 Task: Create a due date automation trigger when advanced on, on the tuesday of the week a card is due add basic with the green label at 11:00 AM.
Action: Mouse moved to (885, 274)
Screenshot: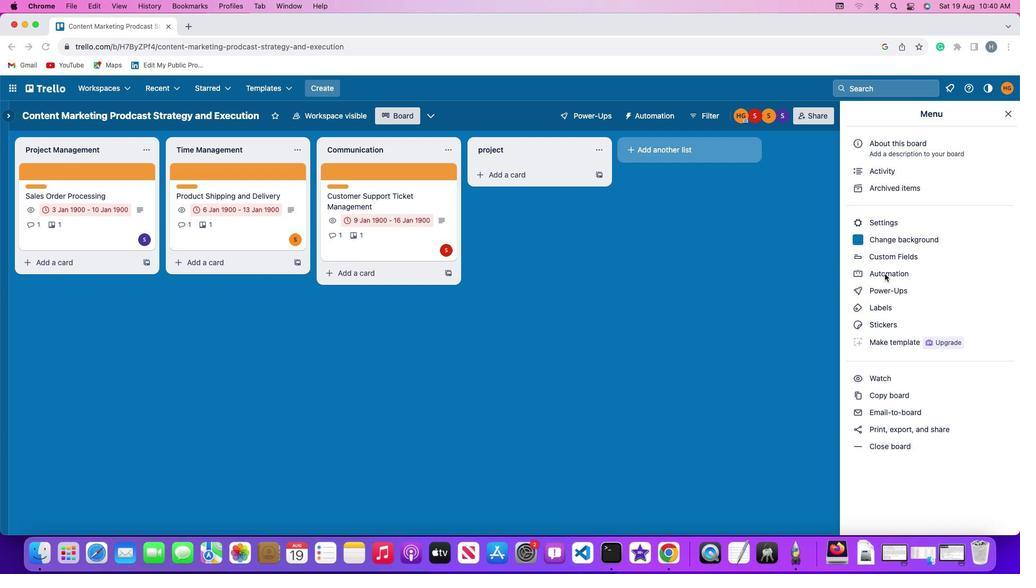
Action: Mouse pressed left at (885, 274)
Screenshot: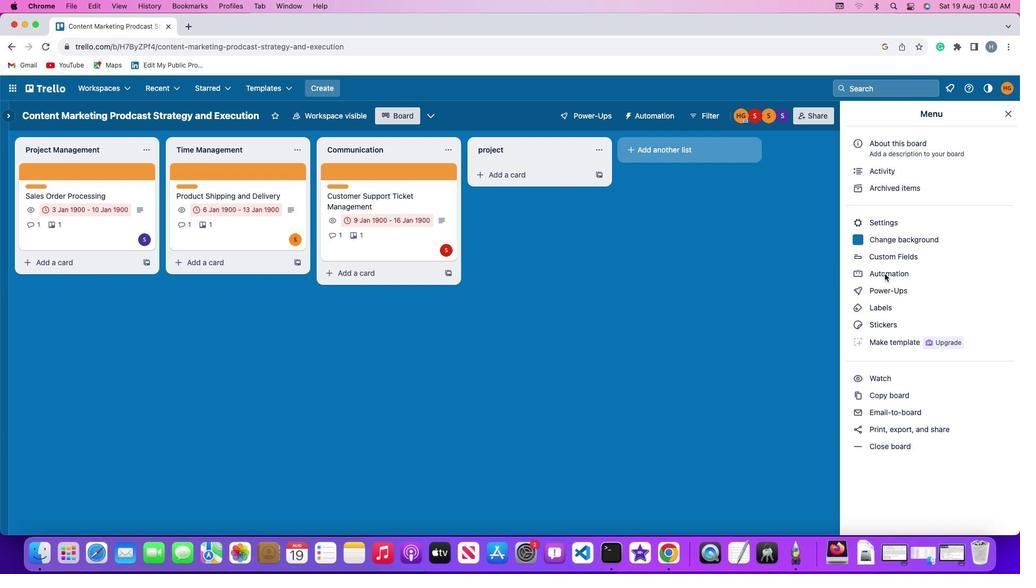 
Action: Mouse pressed left at (885, 274)
Screenshot: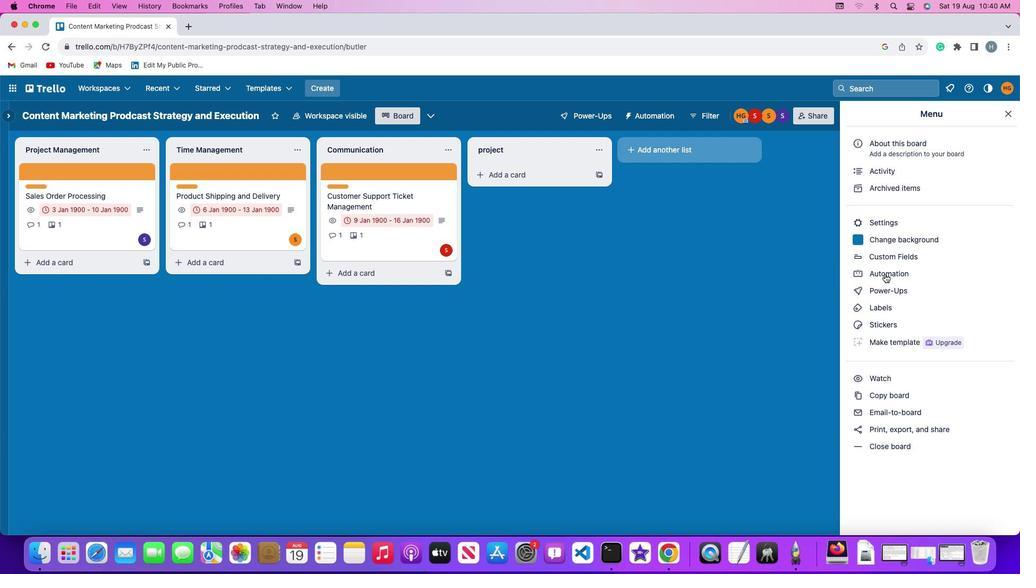 
Action: Mouse moved to (55, 248)
Screenshot: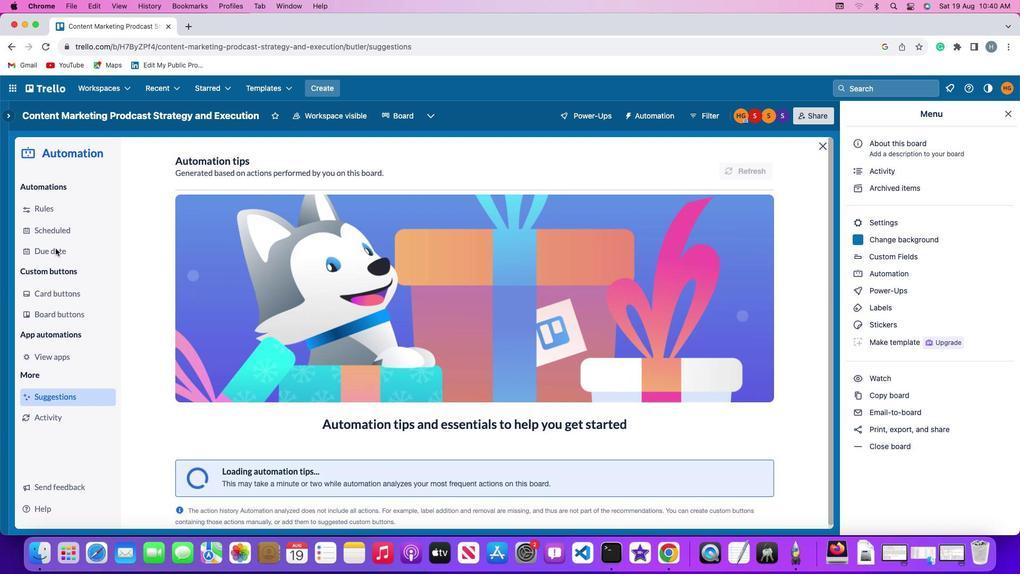 
Action: Mouse pressed left at (55, 248)
Screenshot: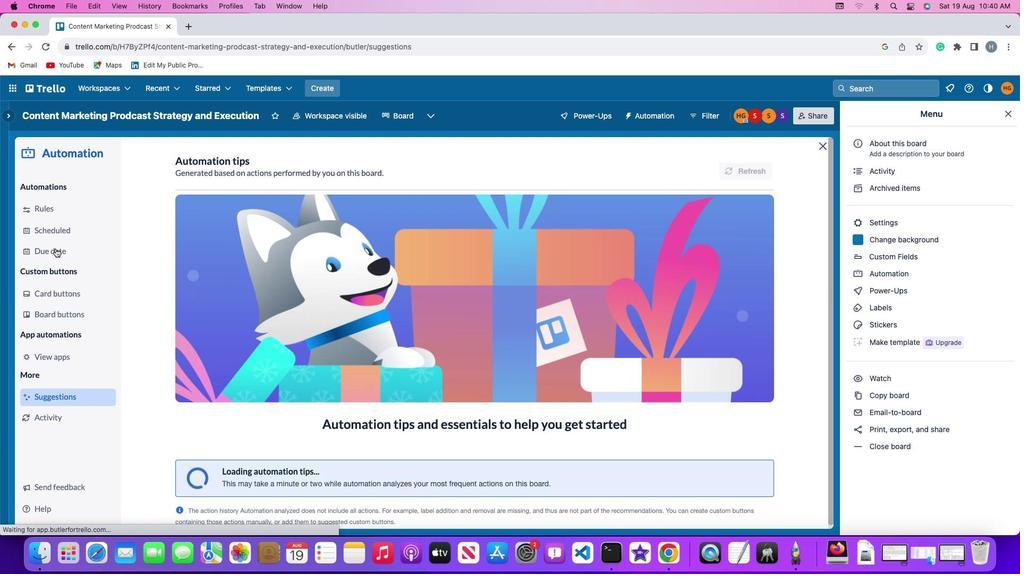 
Action: Mouse moved to (711, 167)
Screenshot: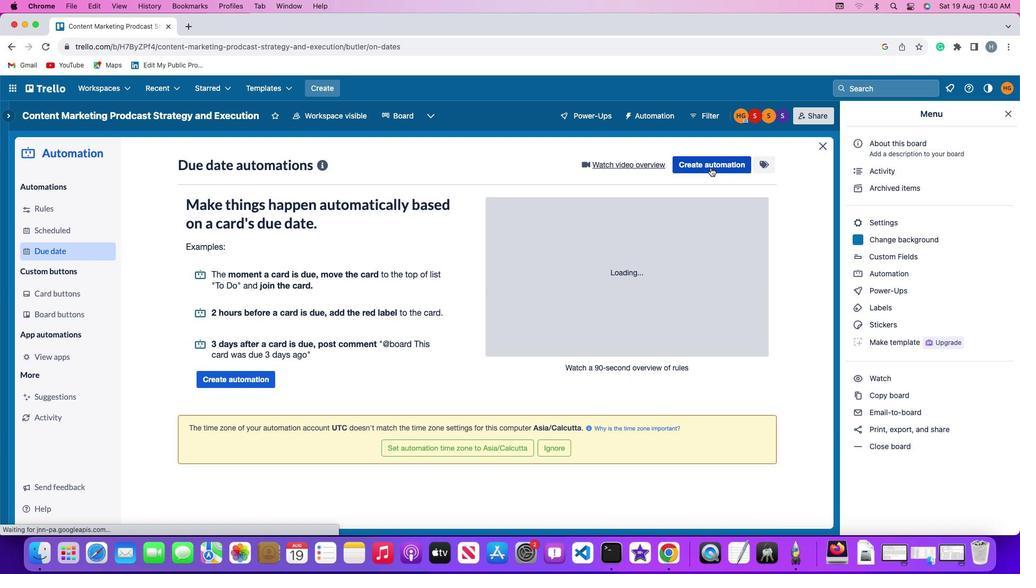
Action: Mouse pressed left at (711, 167)
Screenshot: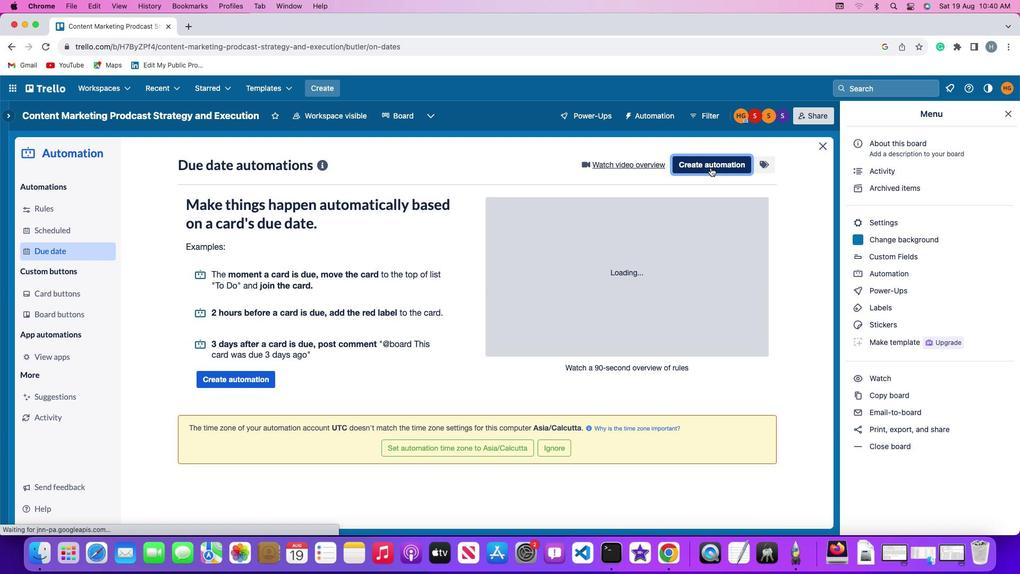 
Action: Mouse moved to (210, 267)
Screenshot: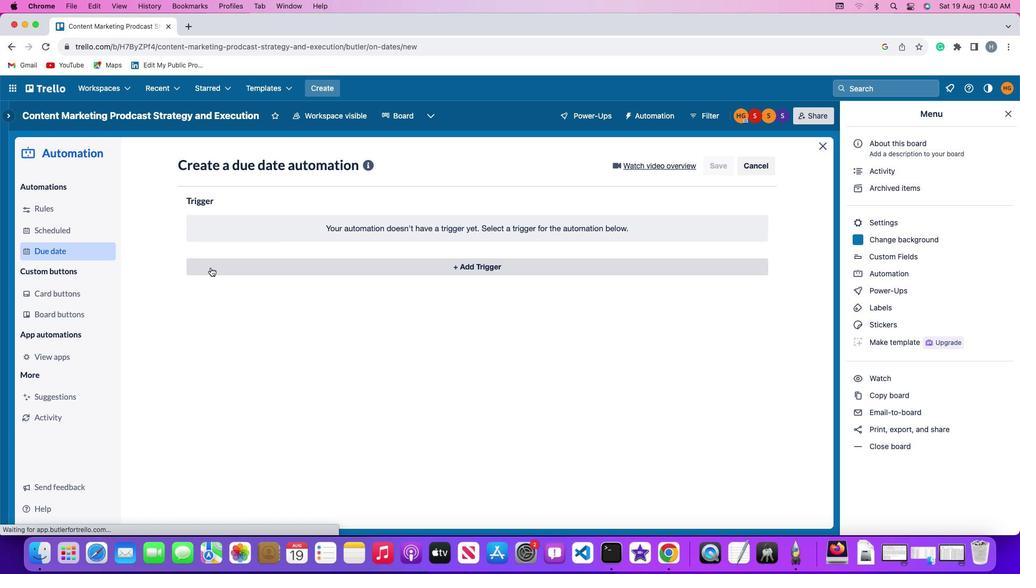
Action: Mouse pressed left at (210, 267)
Screenshot: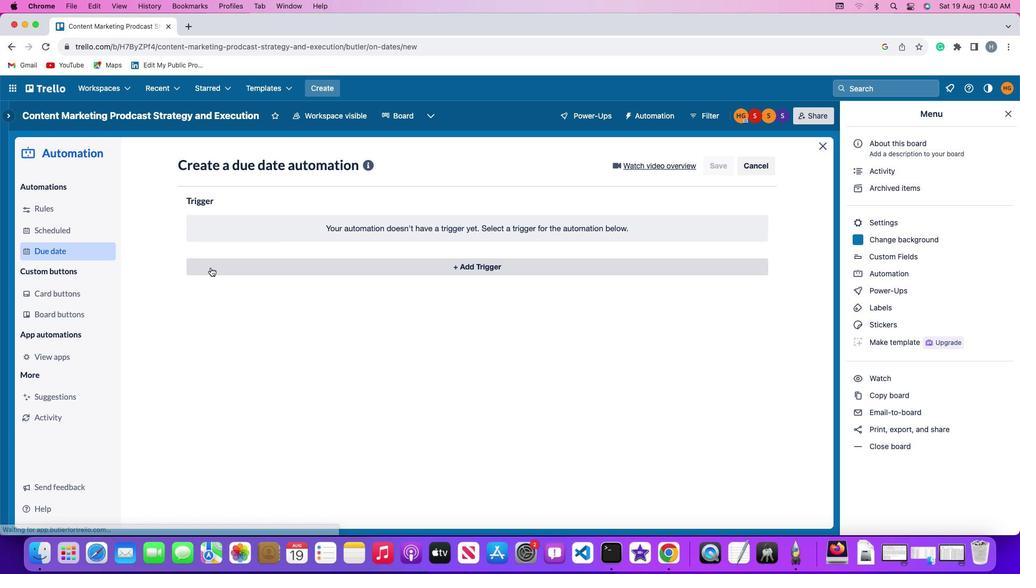 
Action: Mouse moved to (247, 461)
Screenshot: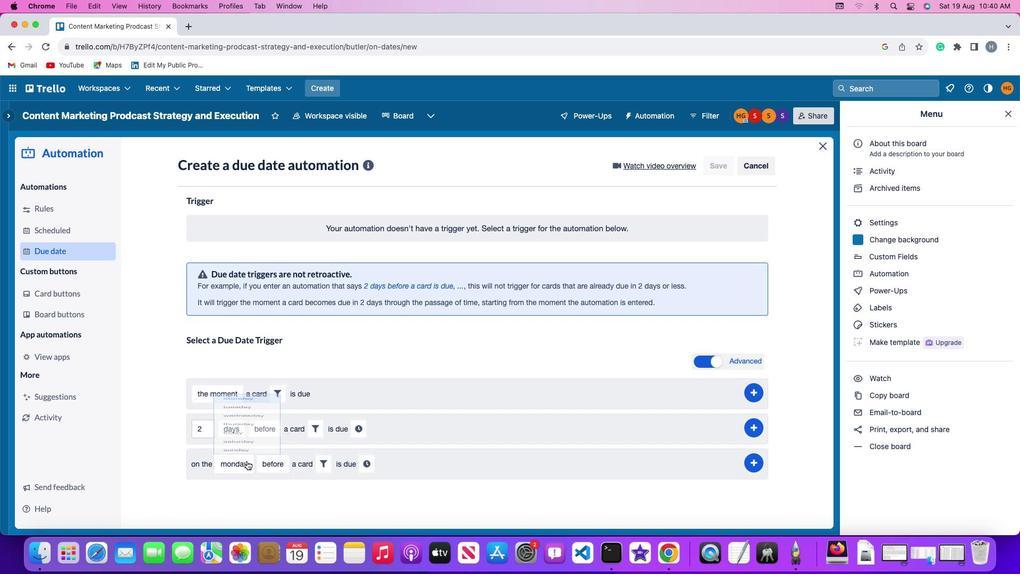 
Action: Mouse pressed left at (247, 461)
Screenshot: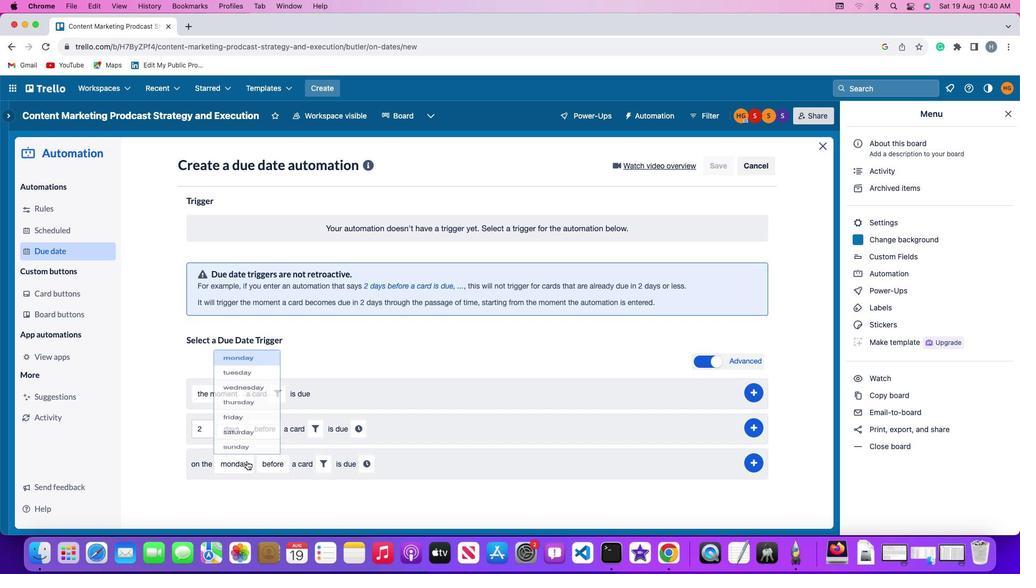 
Action: Mouse moved to (247, 330)
Screenshot: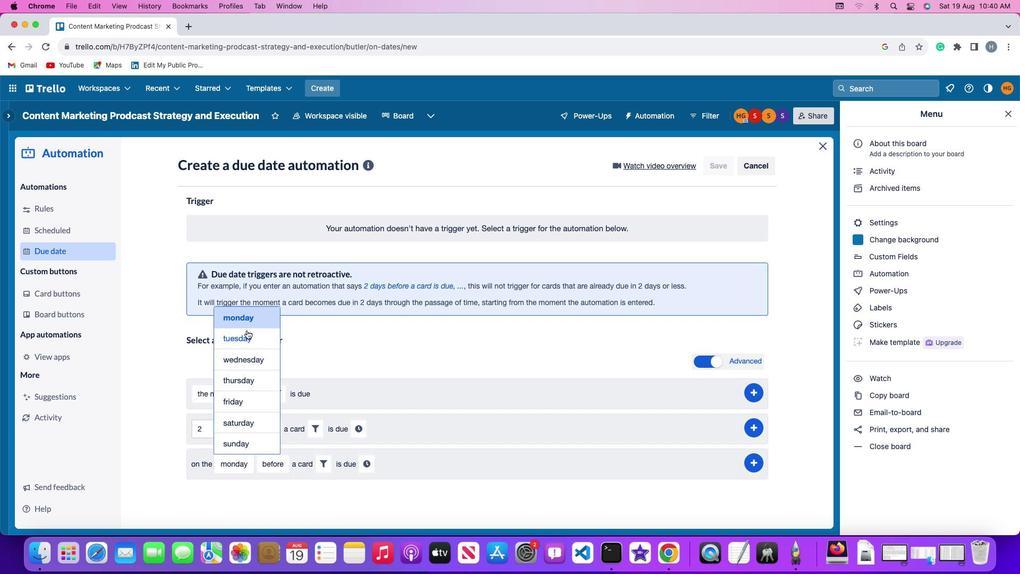 
Action: Mouse pressed left at (247, 330)
Screenshot: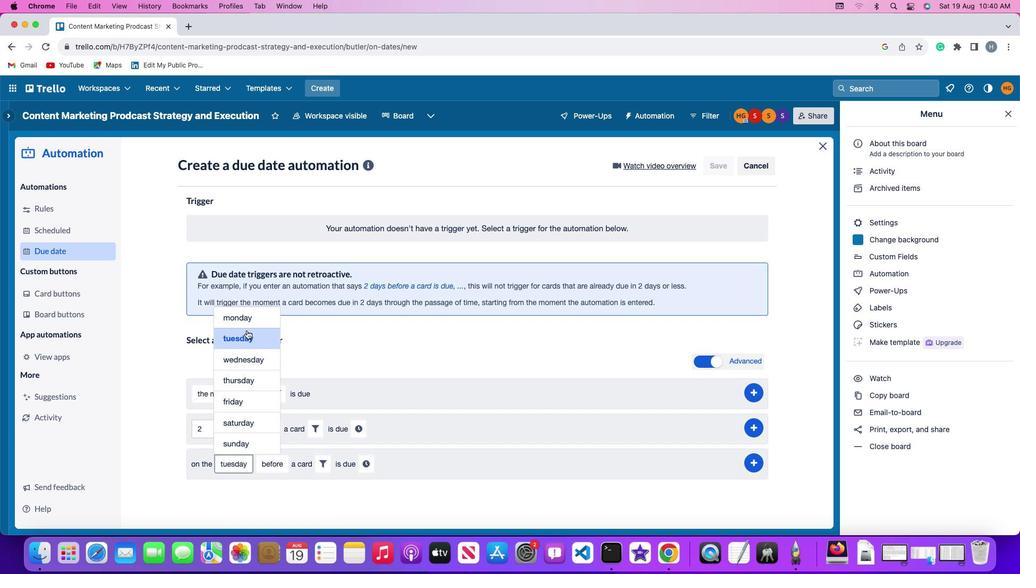 
Action: Mouse moved to (279, 464)
Screenshot: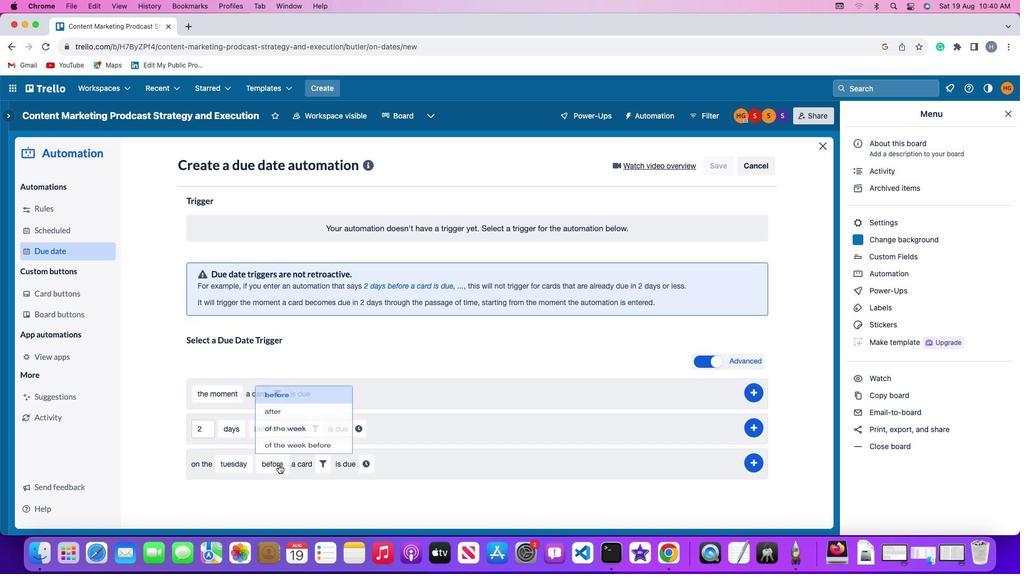
Action: Mouse pressed left at (279, 464)
Screenshot: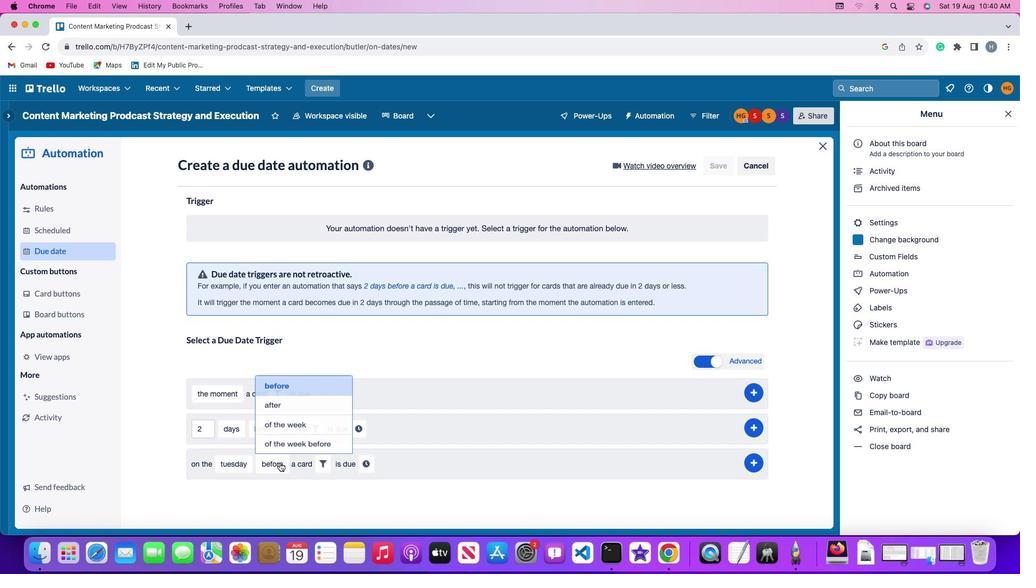 
Action: Mouse moved to (284, 425)
Screenshot: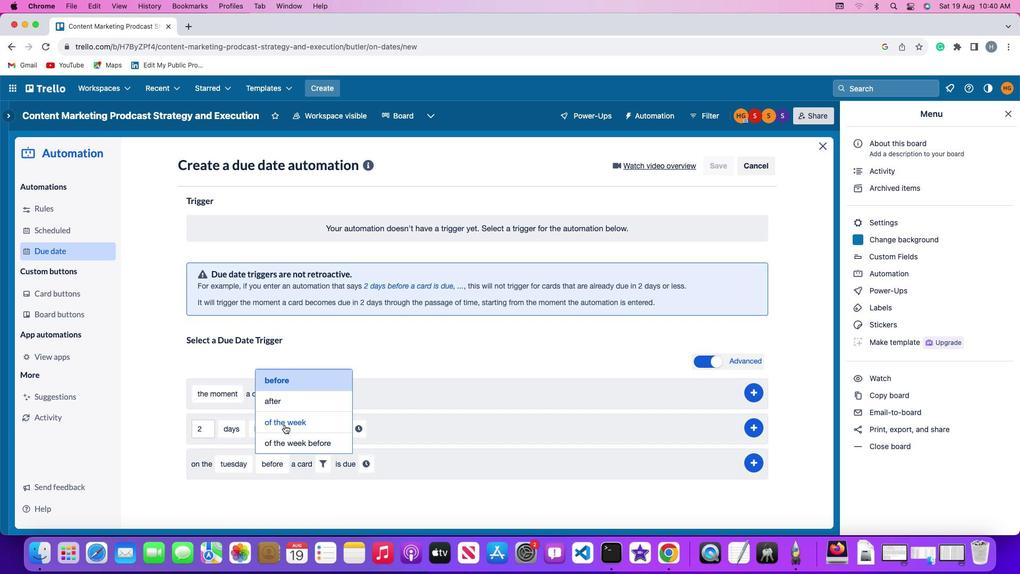 
Action: Mouse pressed left at (284, 425)
Screenshot: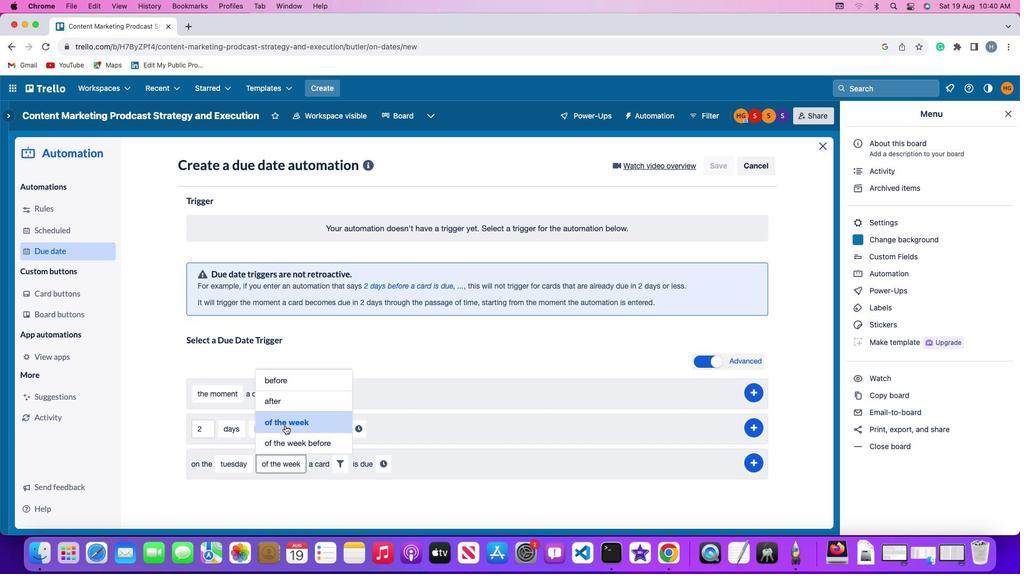 
Action: Mouse moved to (338, 463)
Screenshot: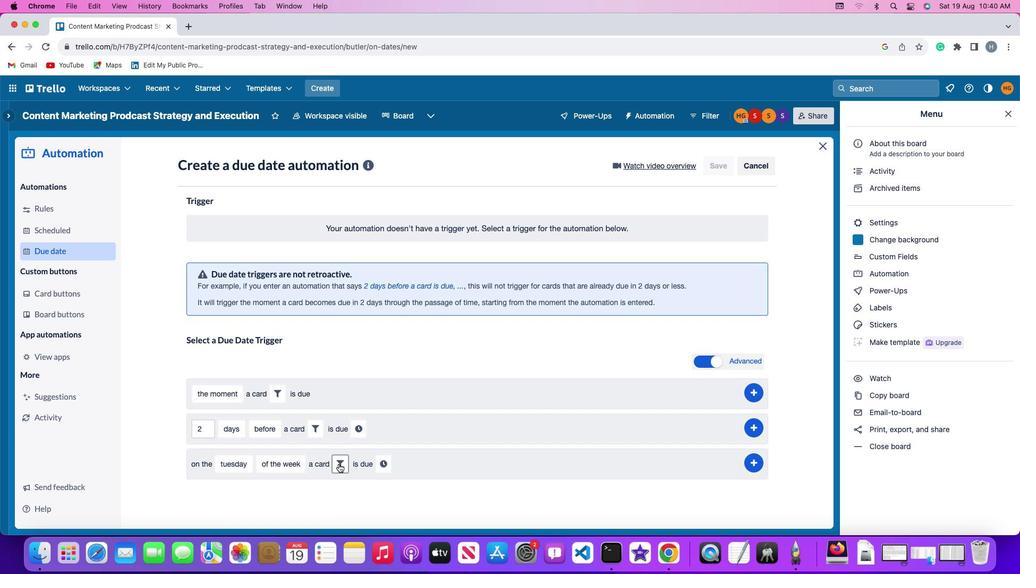 
Action: Mouse pressed left at (338, 463)
Screenshot: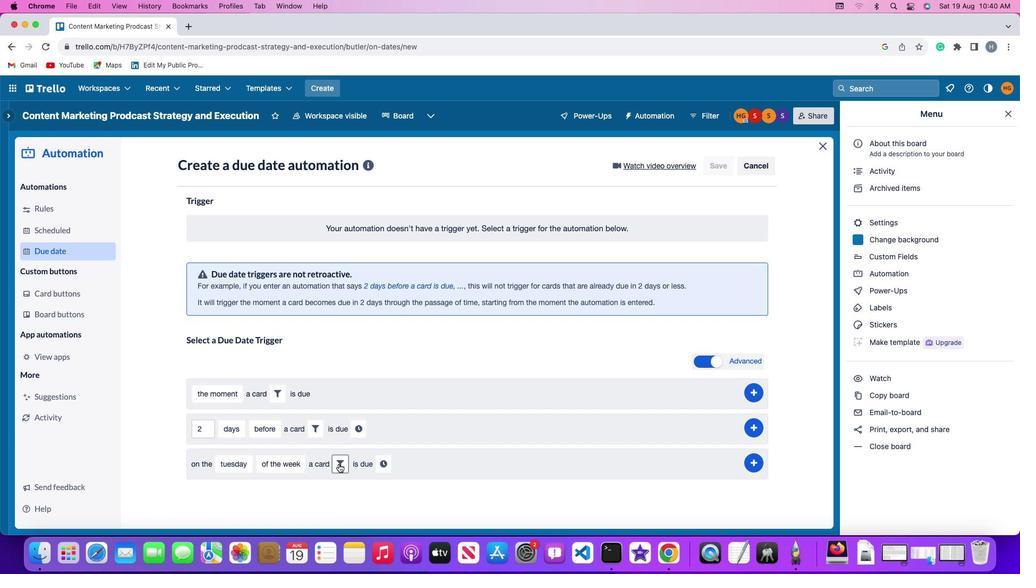 
Action: Mouse moved to (316, 500)
Screenshot: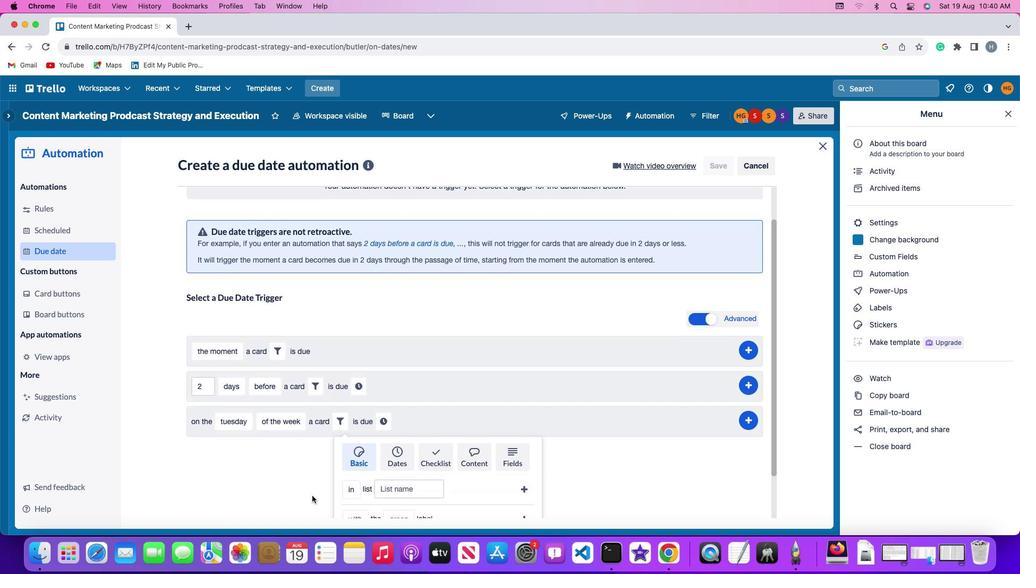 
Action: Mouse scrolled (316, 500) with delta (0, 0)
Screenshot: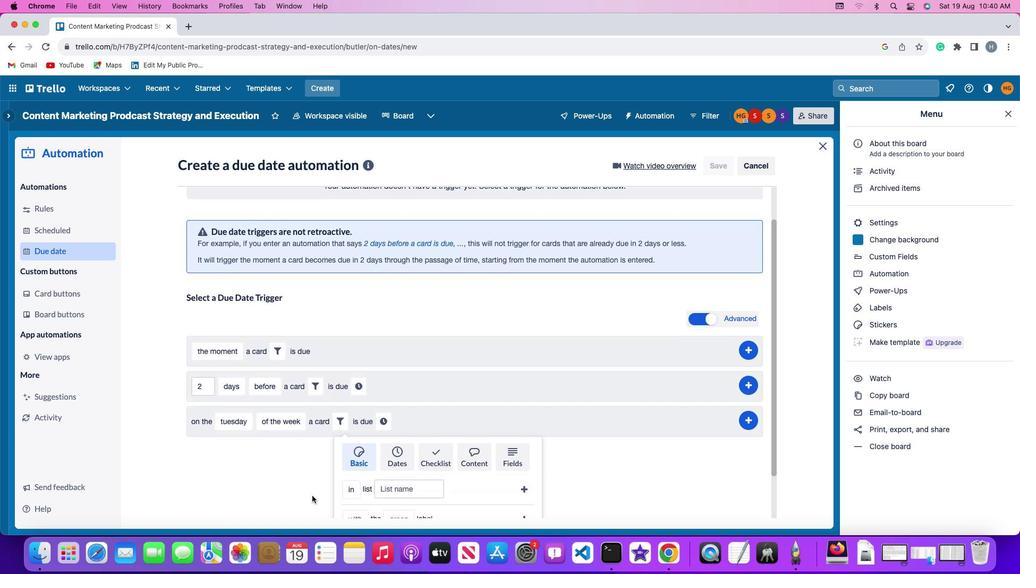 
Action: Mouse moved to (316, 500)
Screenshot: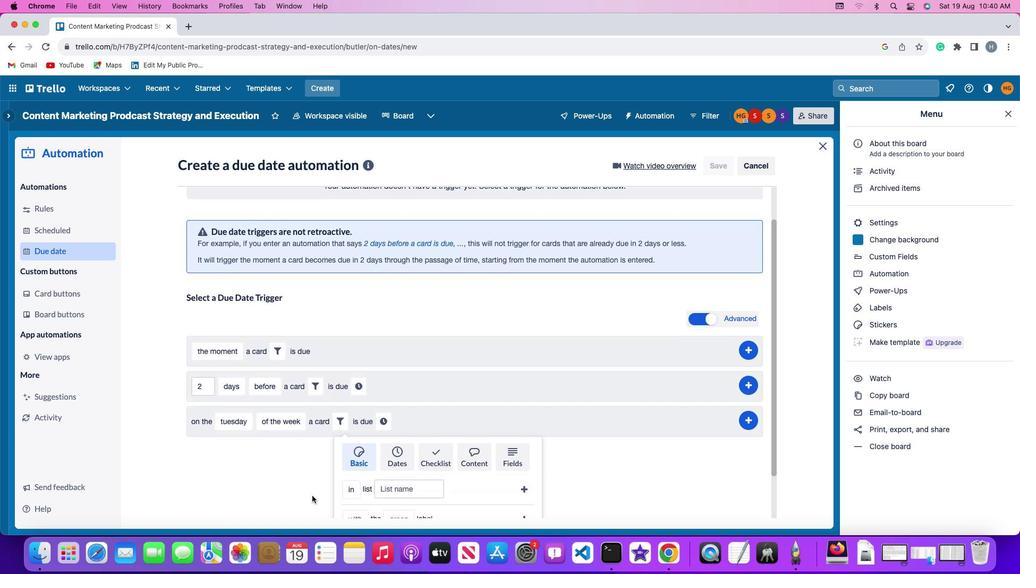 
Action: Mouse scrolled (316, 500) with delta (0, 0)
Screenshot: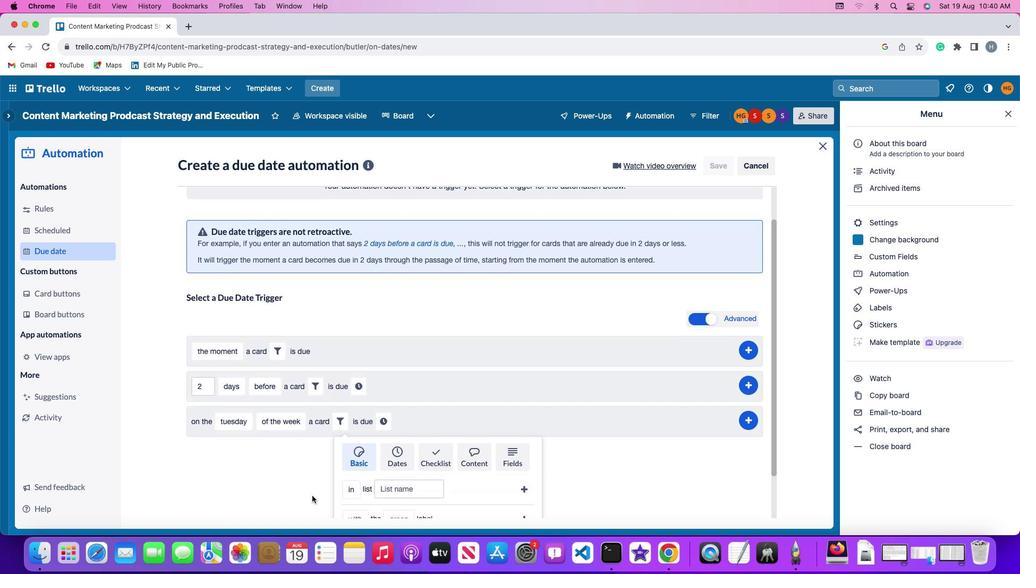 
Action: Mouse moved to (315, 499)
Screenshot: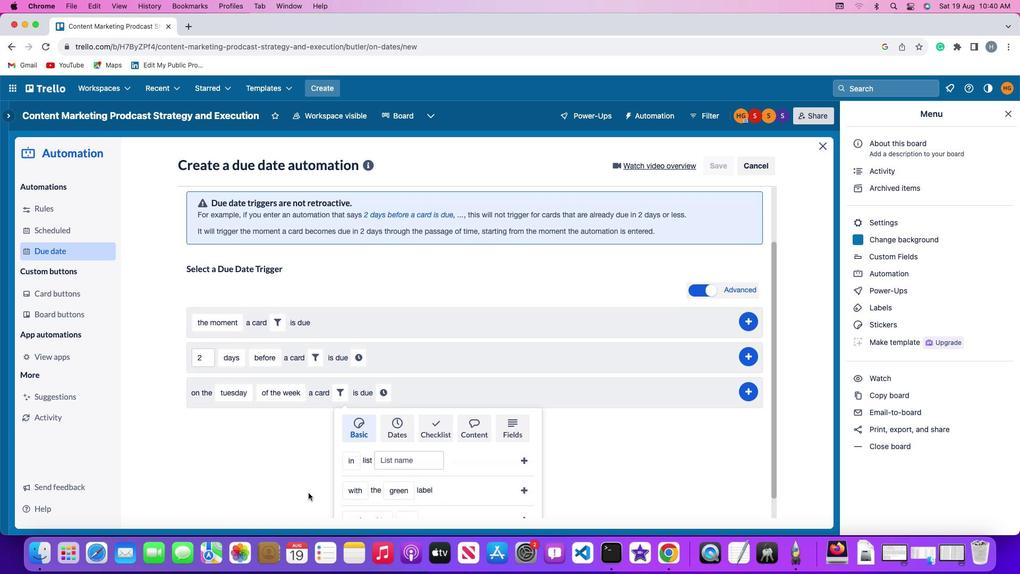 
Action: Mouse scrolled (315, 499) with delta (0, -1)
Screenshot: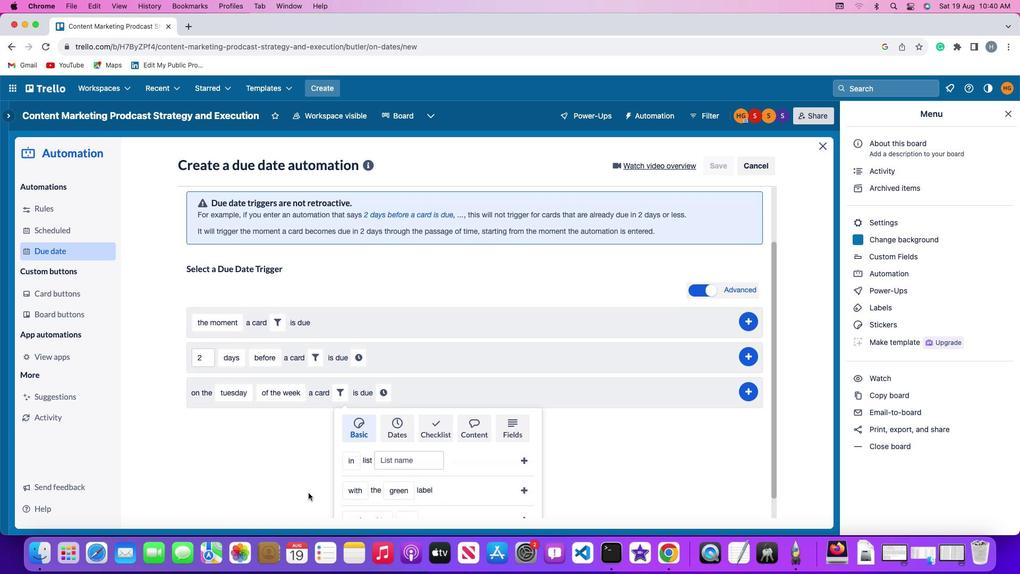 
Action: Mouse moved to (315, 499)
Screenshot: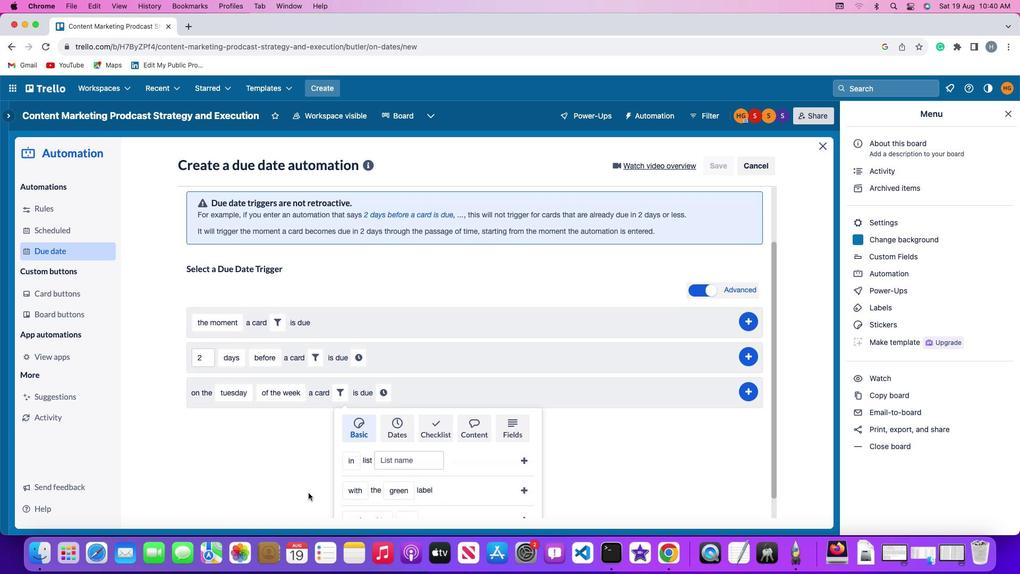 
Action: Mouse scrolled (315, 499) with delta (0, -2)
Screenshot: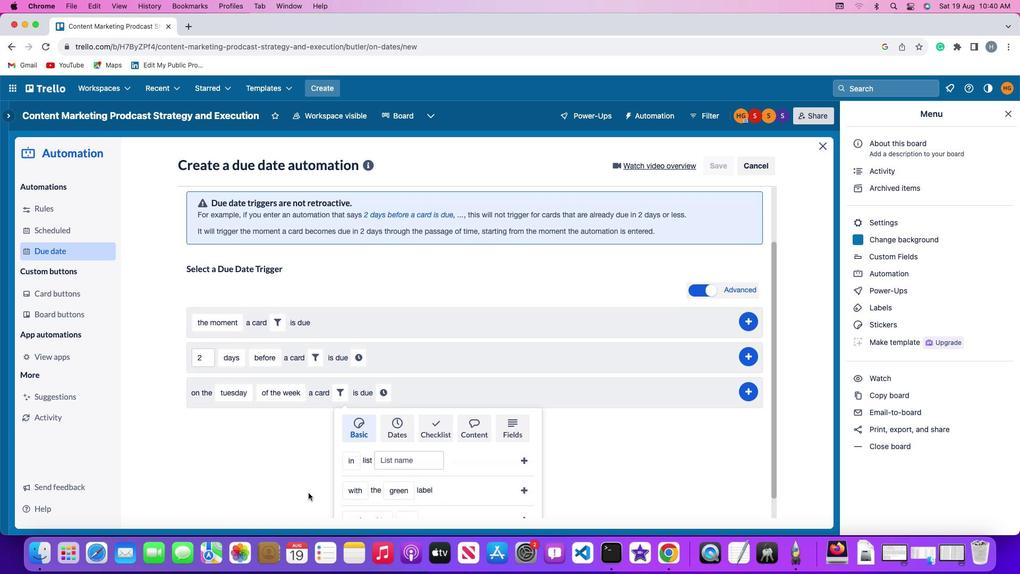 
Action: Mouse moved to (315, 498)
Screenshot: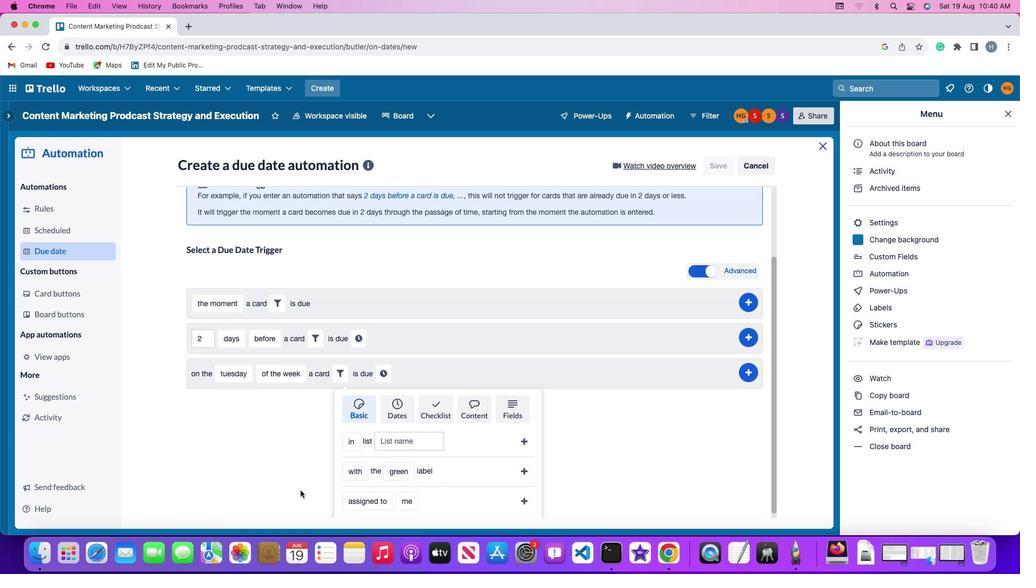 
Action: Mouse scrolled (315, 498) with delta (0, -3)
Screenshot: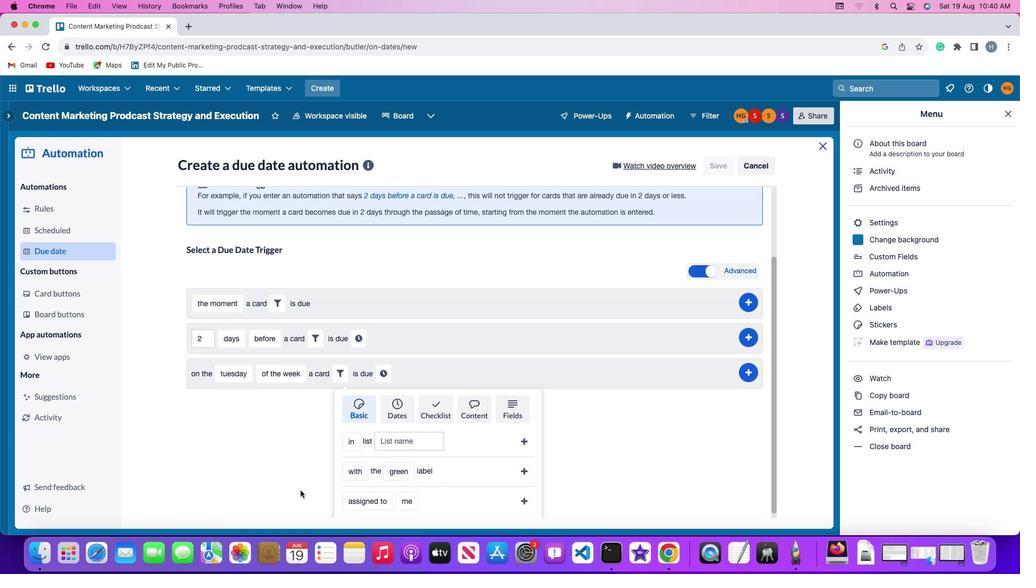 
Action: Mouse moved to (342, 464)
Screenshot: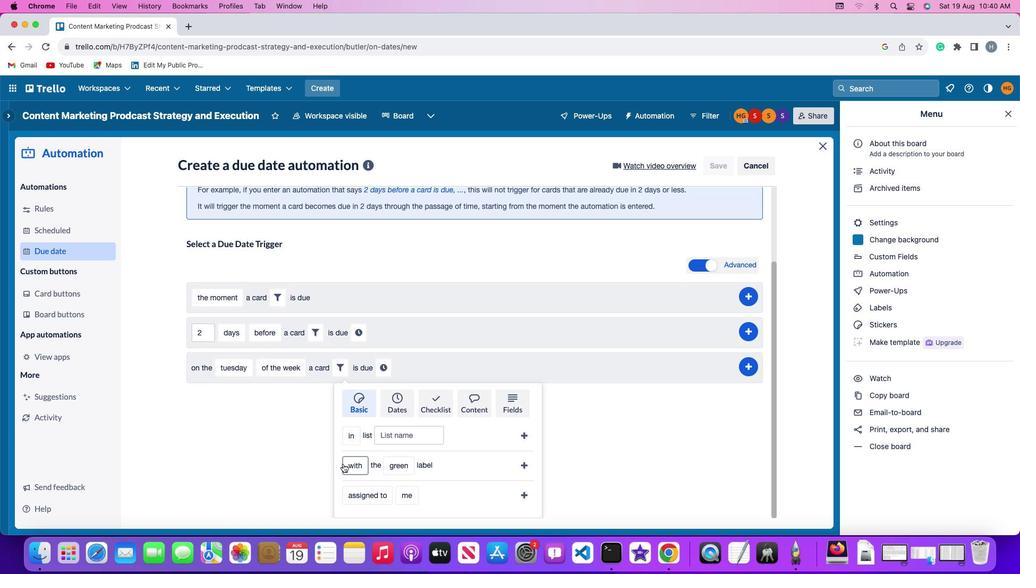 
Action: Mouse pressed left at (342, 464)
Screenshot: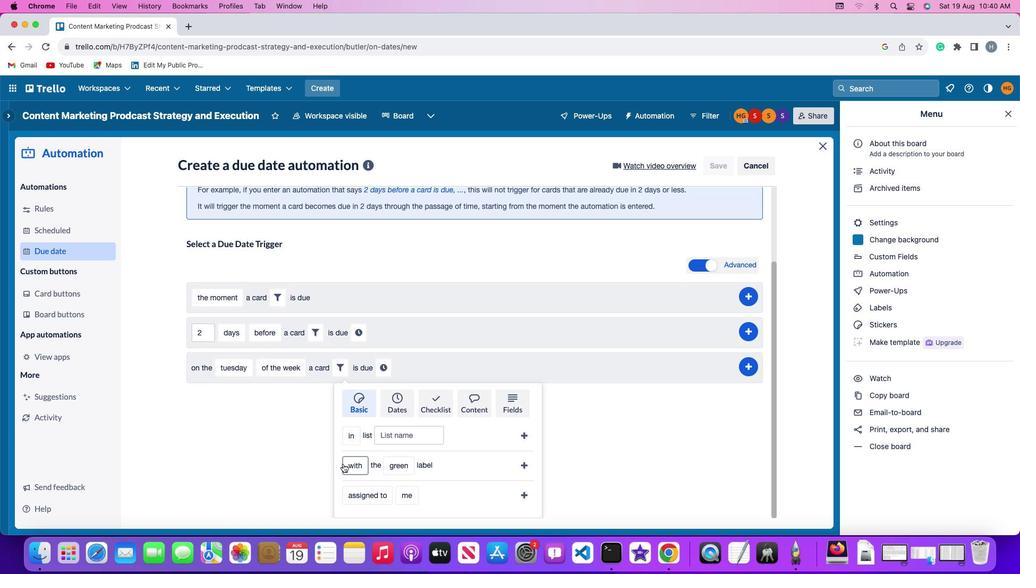 
Action: Mouse moved to (372, 404)
Screenshot: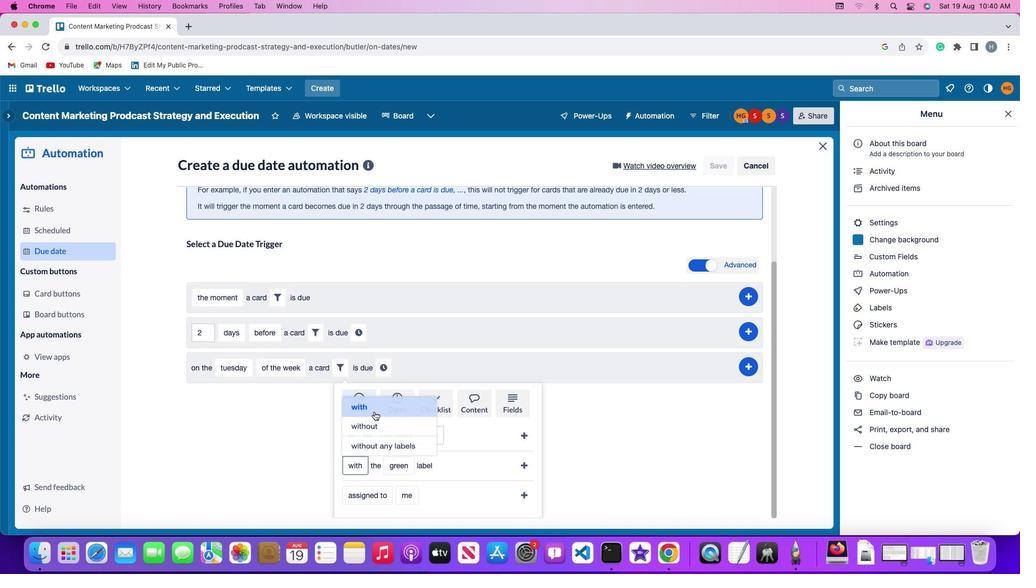 
Action: Mouse pressed left at (372, 404)
Screenshot: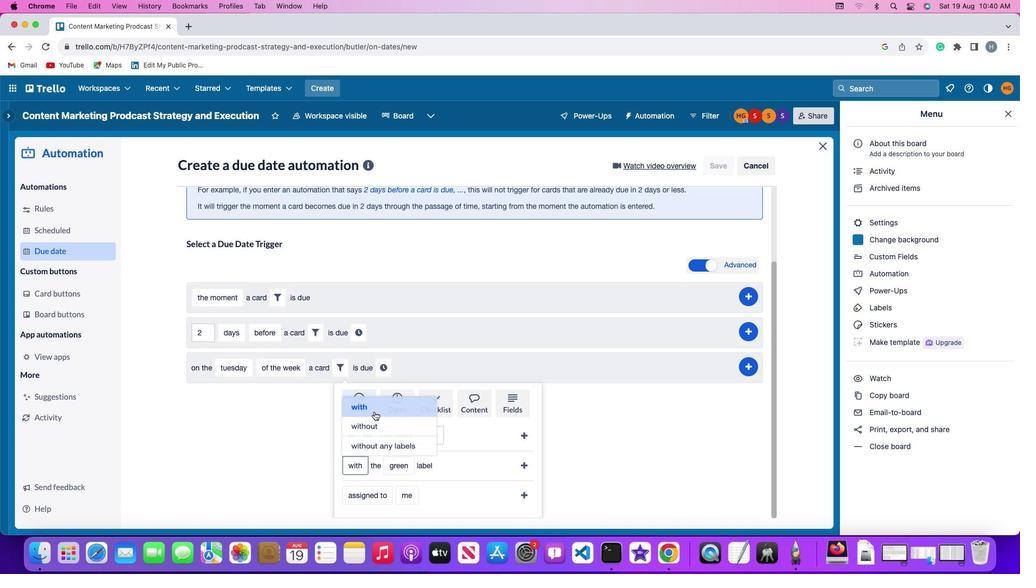 
Action: Mouse moved to (405, 465)
Screenshot: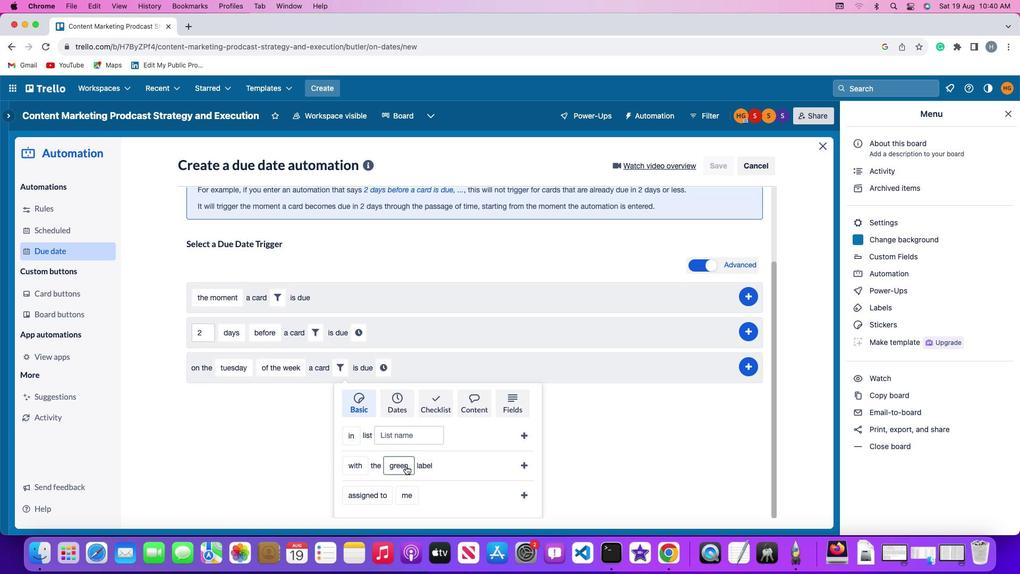 
Action: Mouse pressed left at (405, 465)
Screenshot: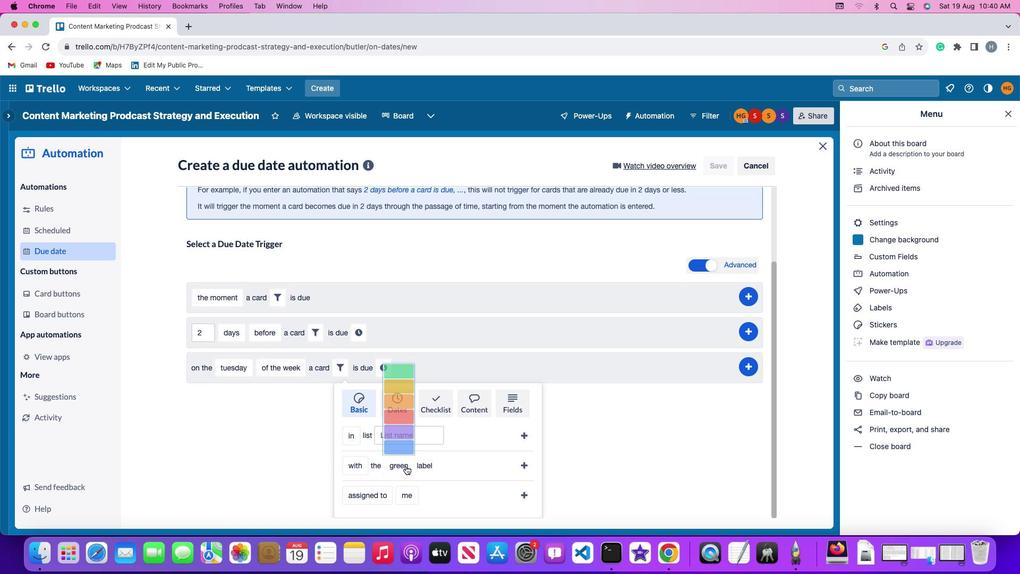 
Action: Mouse moved to (401, 330)
Screenshot: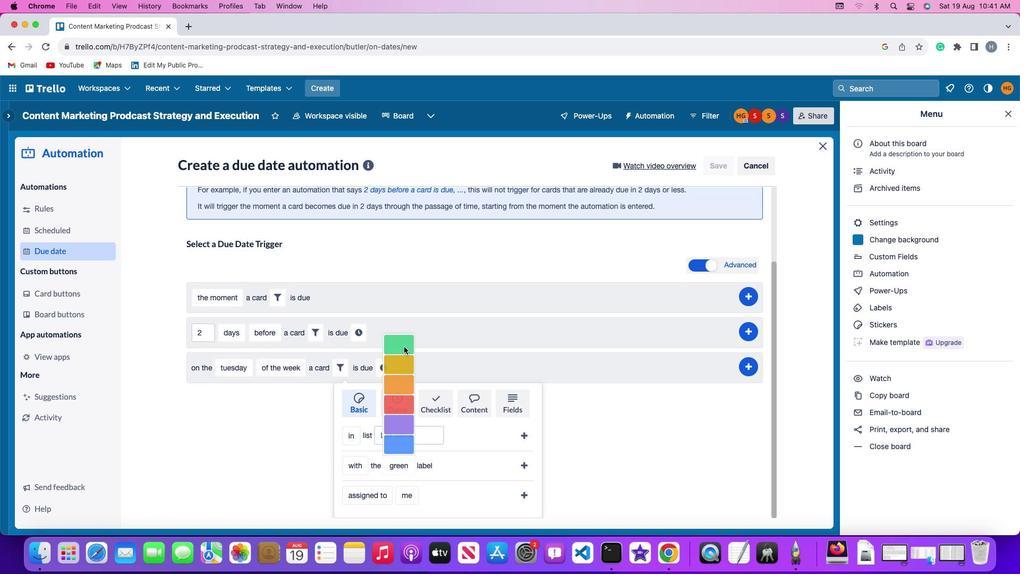 
Action: Mouse pressed left at (401, 330)
Screenshot: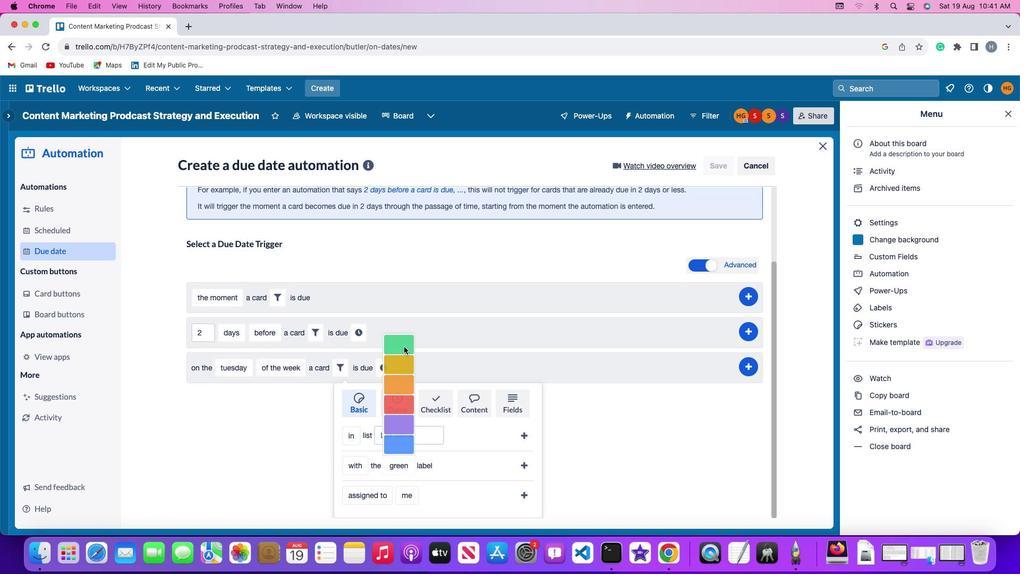 
Action: Mouse moved to (524, 464)
Screenshot: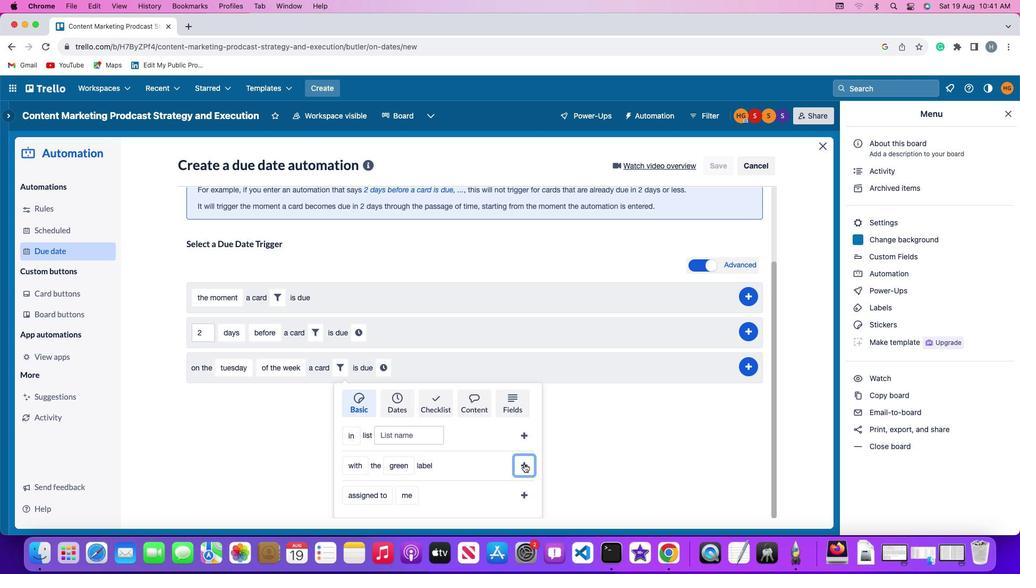 
Action: Mouse pressed left at (524, 464)
Screenshot: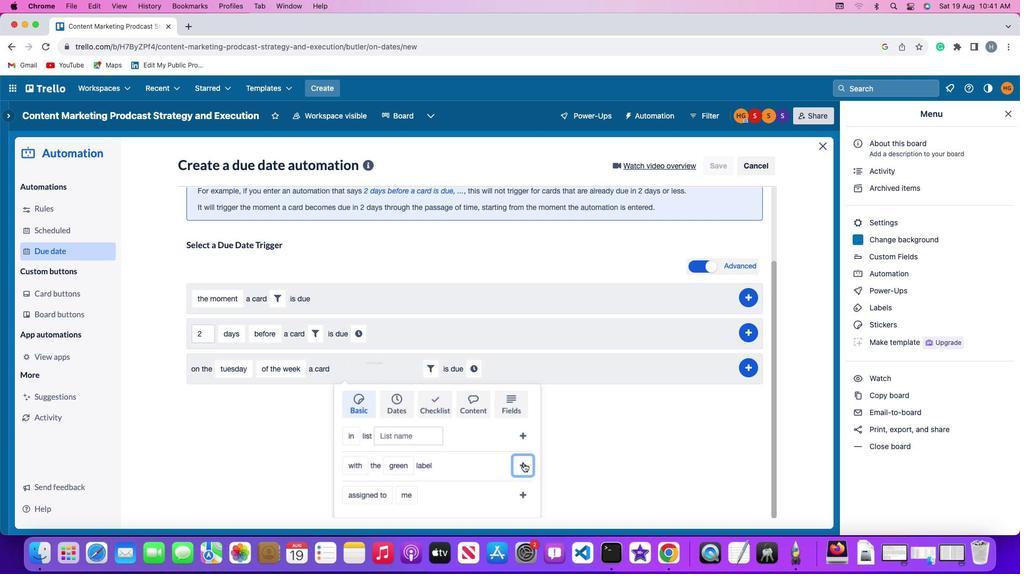 
Action: Mouse moved to (479, 465)
Screenshot: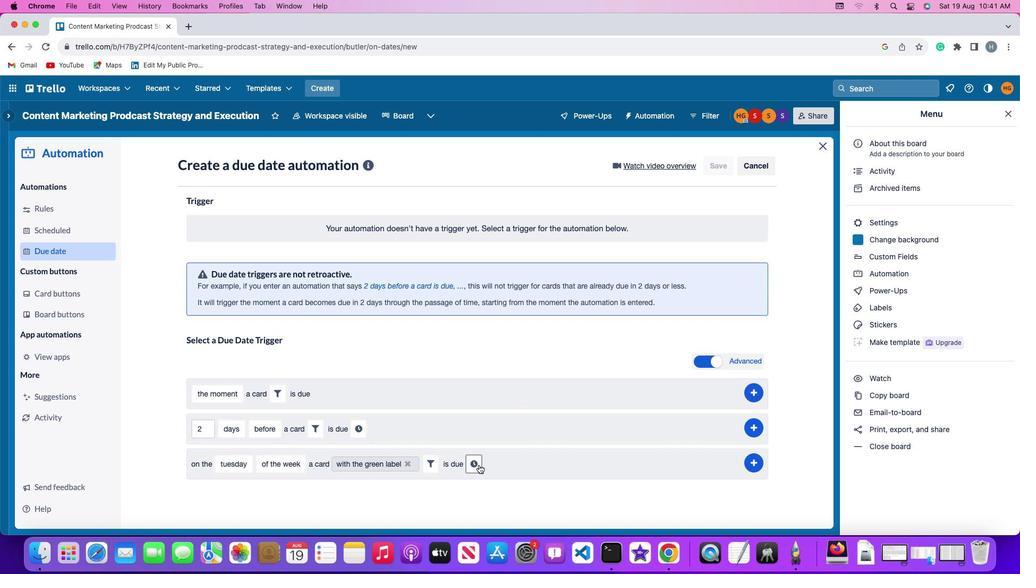 
Action: Mouse pressed left at (479, 465)
Screenshot: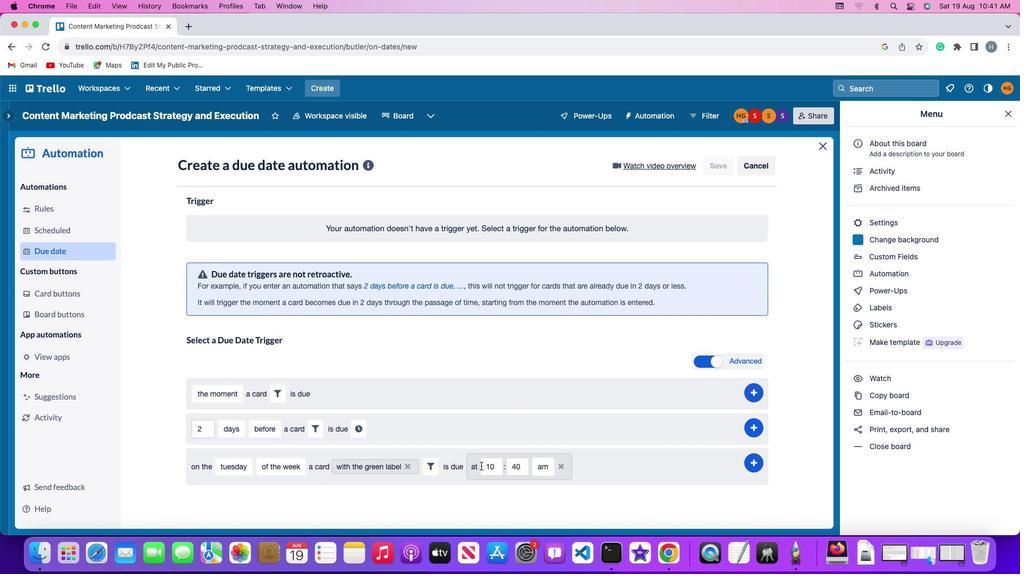 
Action: Mouse moved to (500, 467)
Screenshot: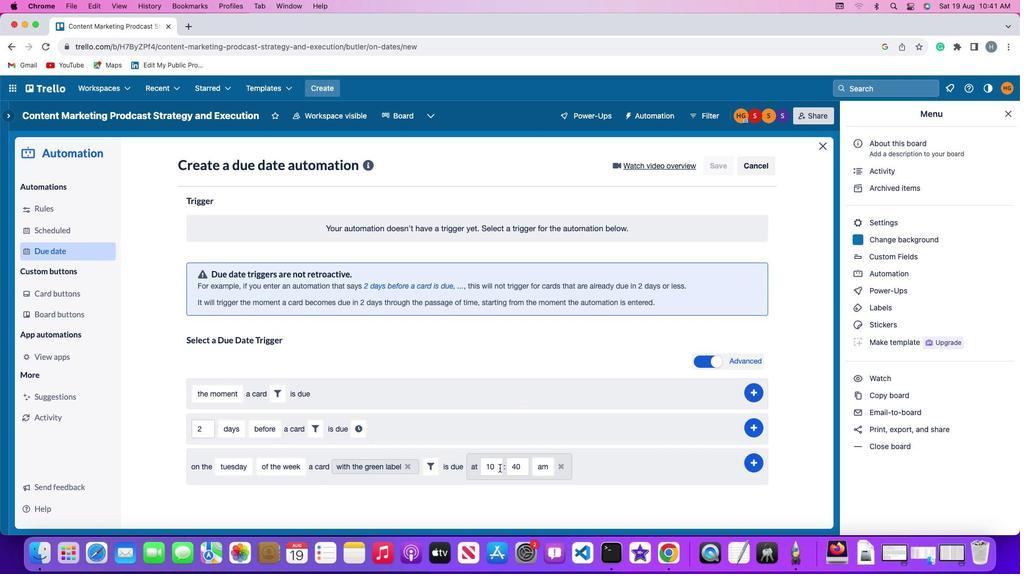 
Action: Mouse pressed left at (500, 467)
Screenshot: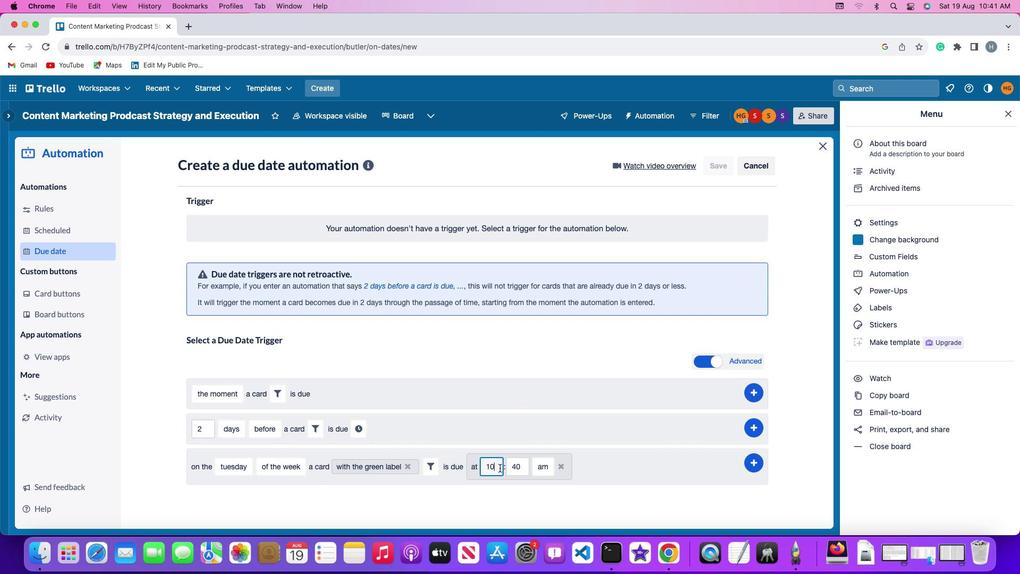 
Action: Mouse moved to (499, 466)
Screenshot: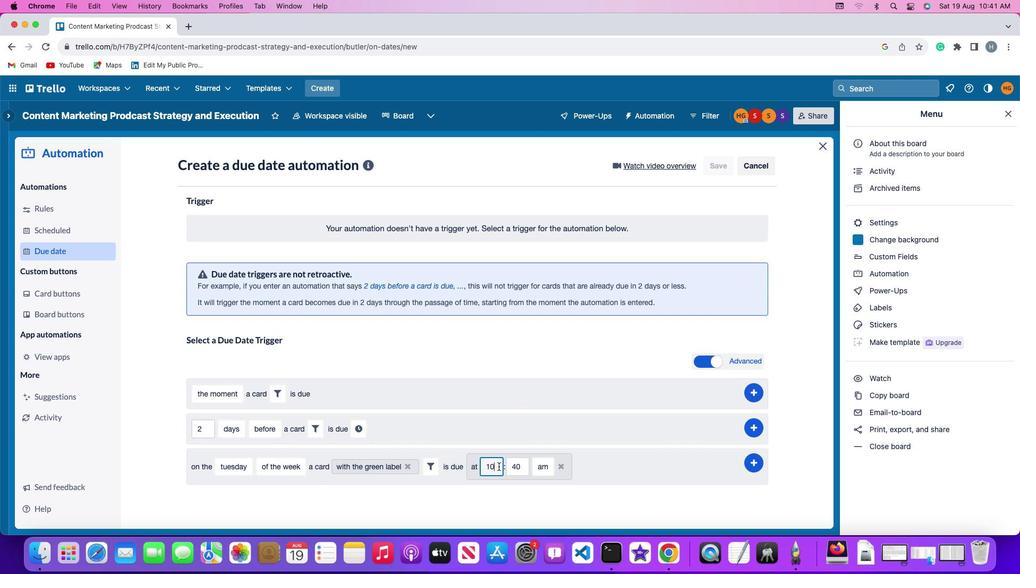 
Action: Key pressed Key.backspaceKey.backspace'1''1'
Screenshot: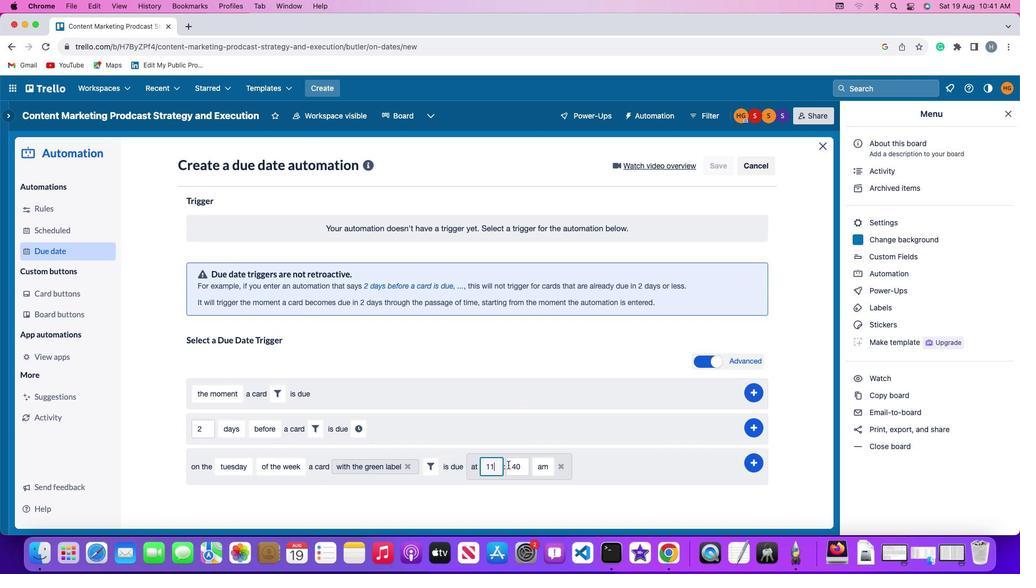
Action: Mouse moved to (518, 462)
Screenshot: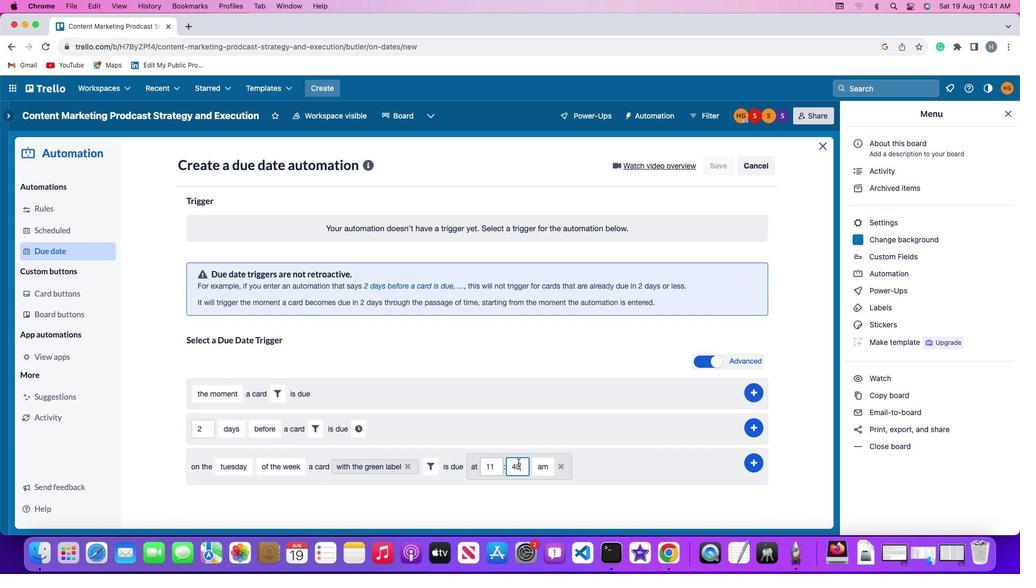 
Action: Mouse pressed left at (518, 462)
Screenshot: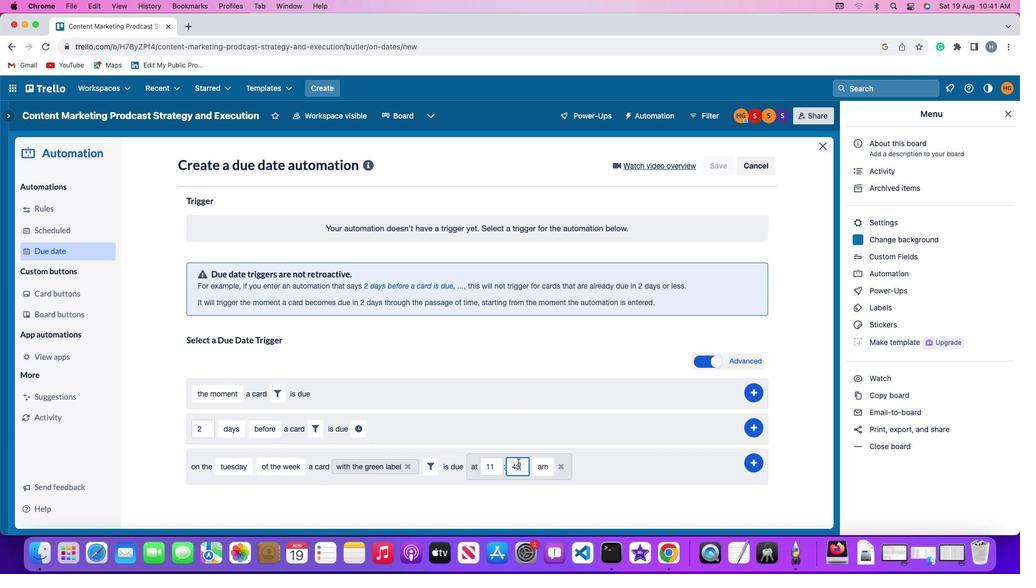 
Action: Mouse moved to (518, 462)
Screenshot: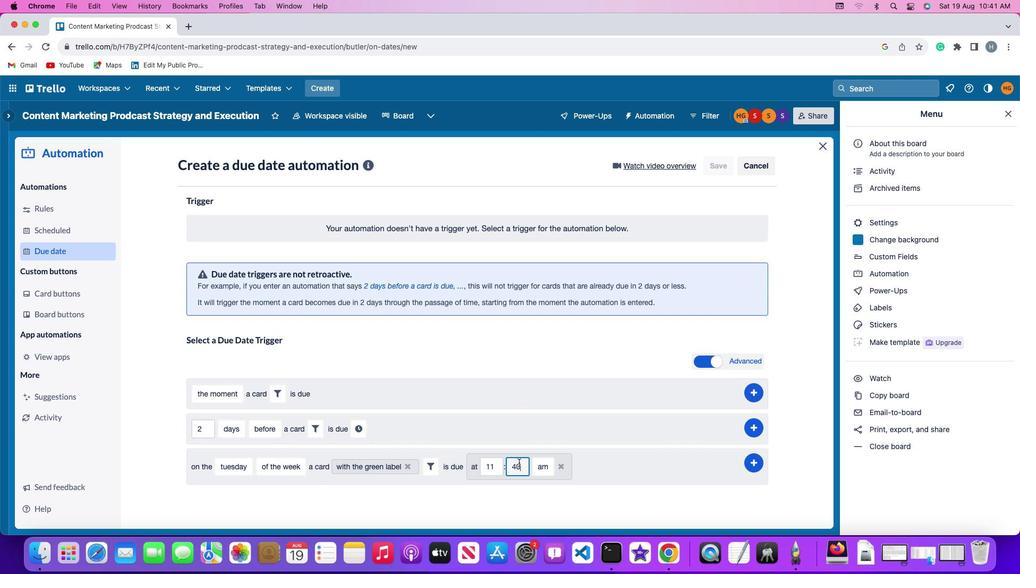 
Action: Key pressed Key.backspace
Screenshot: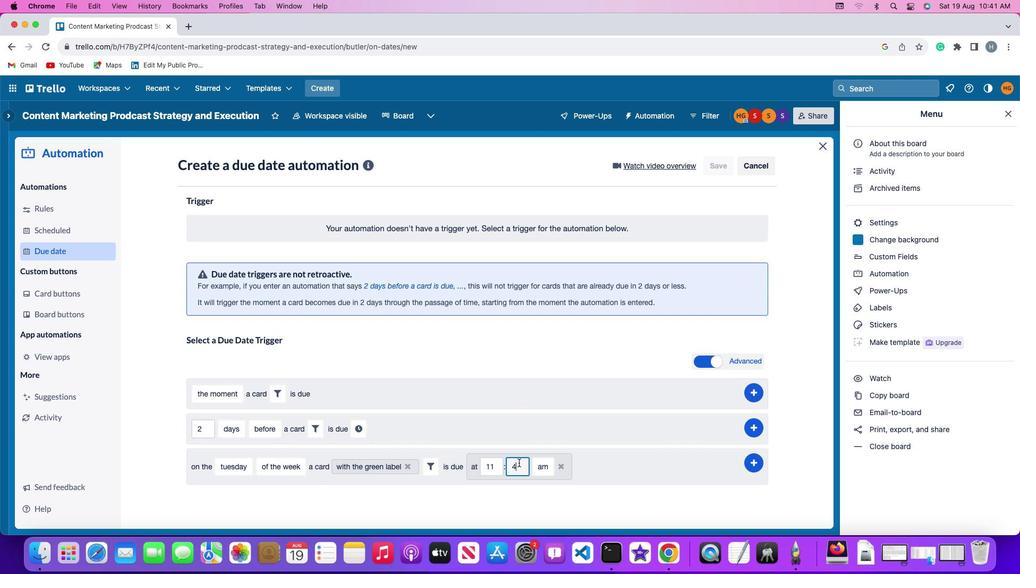
Action: Mouse moved to (519, 462)
Screenshot: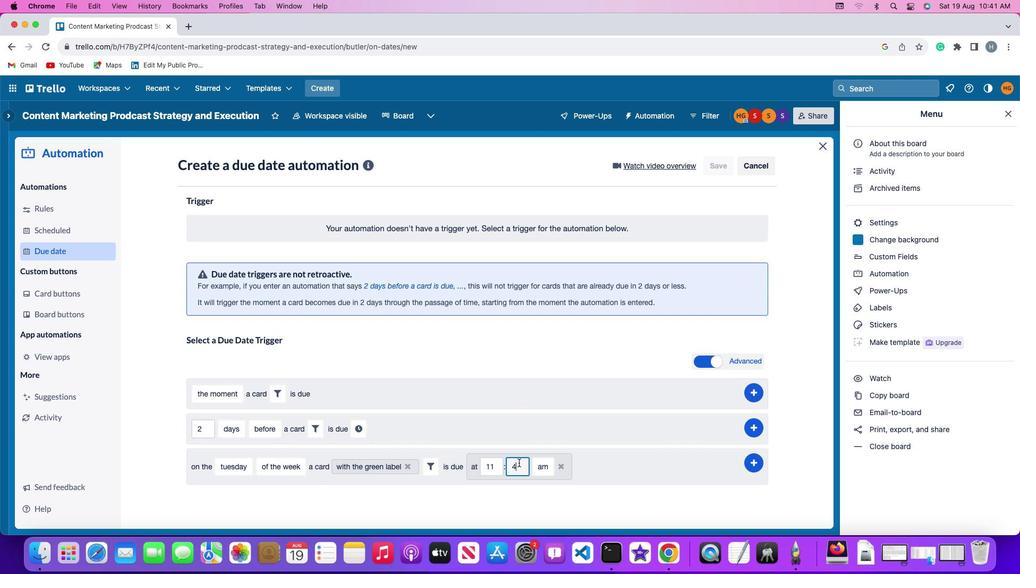 
Action: Key pressed Key.backspace'0''0'
Screenshot: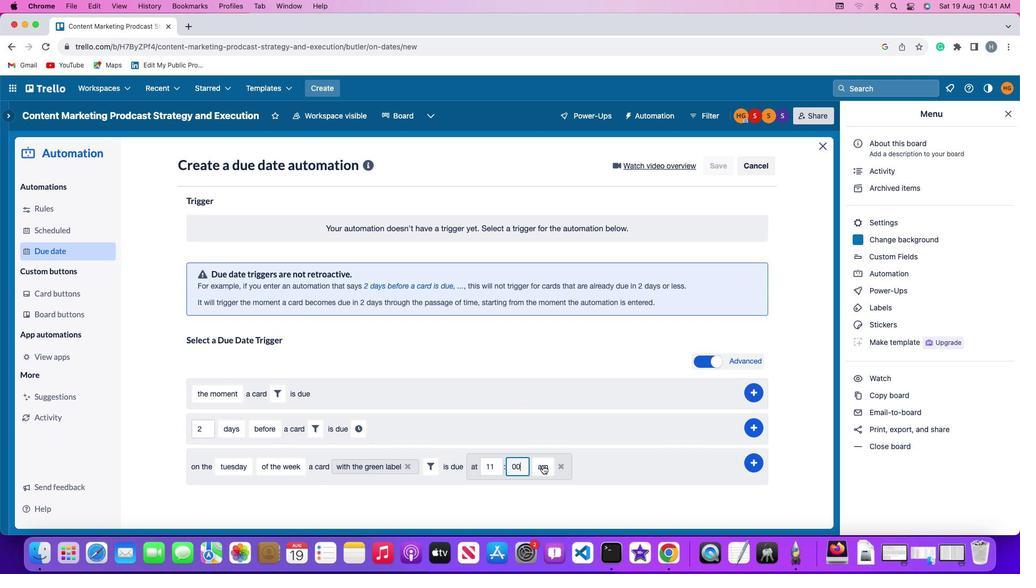 
Action: Mouse moved to (552, 468)
Screenshot: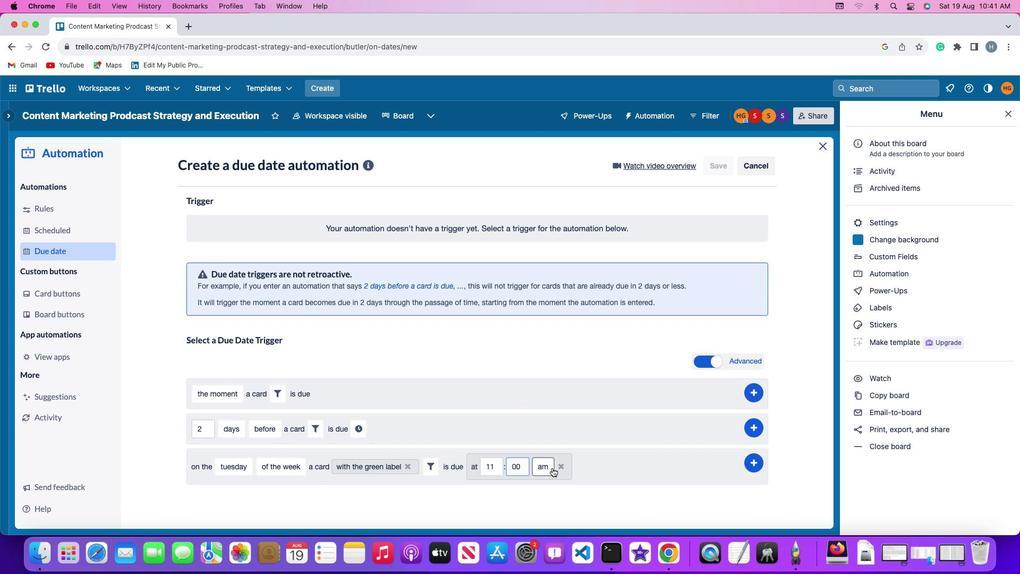 
Action: Mouse pressed left at (552, 468)
Screenshot: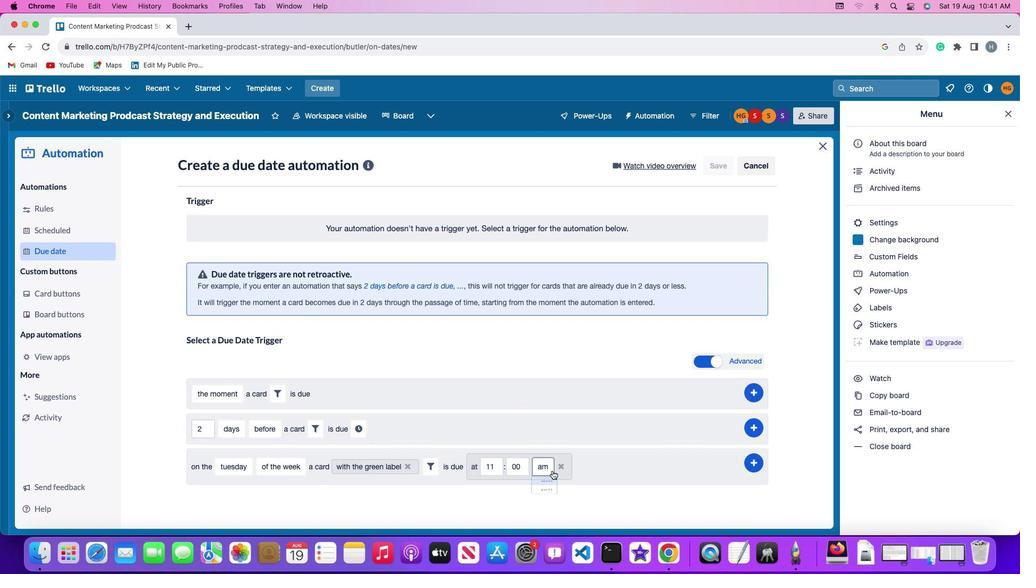 
Action: Mouse moved to (546, 495)
Screenshot: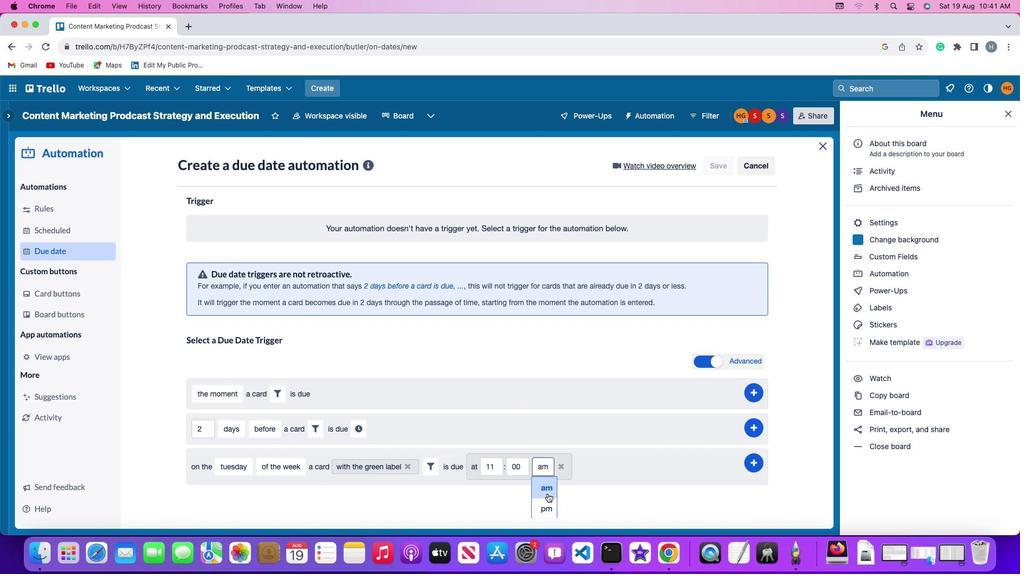 
Action: Mouse pressed left at (546, 495)
Screenshot: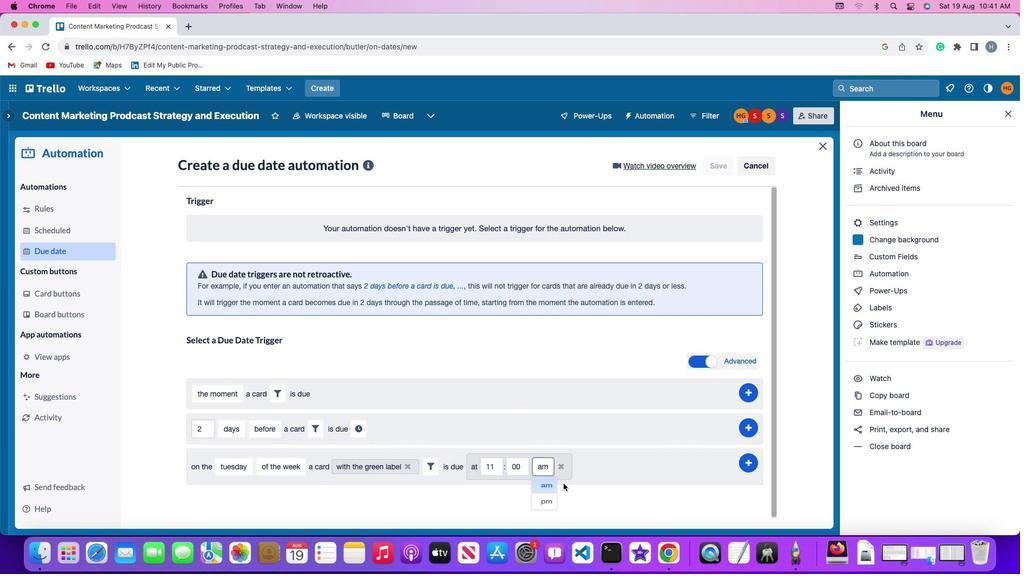 
Action: Mouse moved to (755, 460)
Screenshot: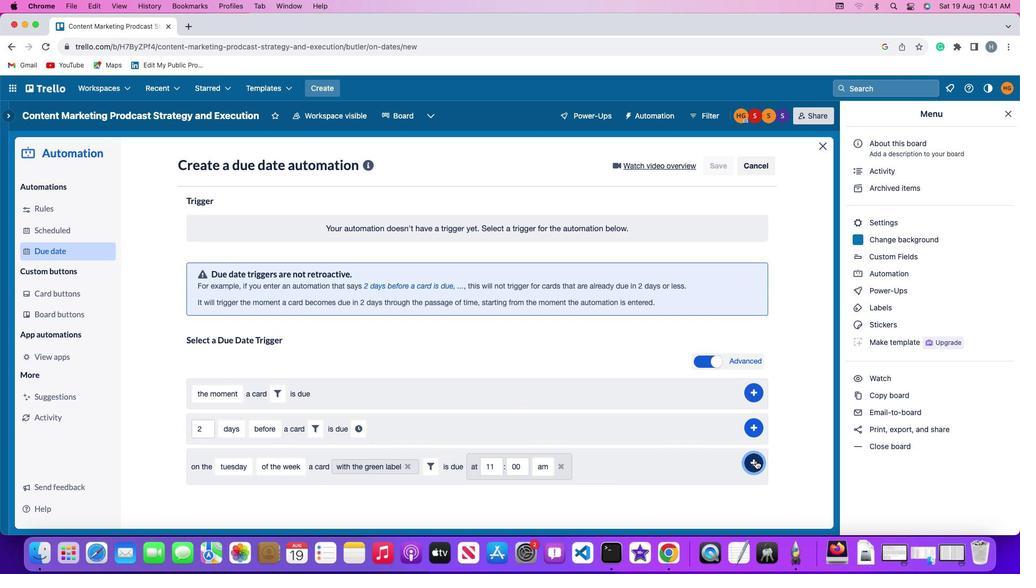 
Action: Mouse pressed left at (755, 460)
Screenshot: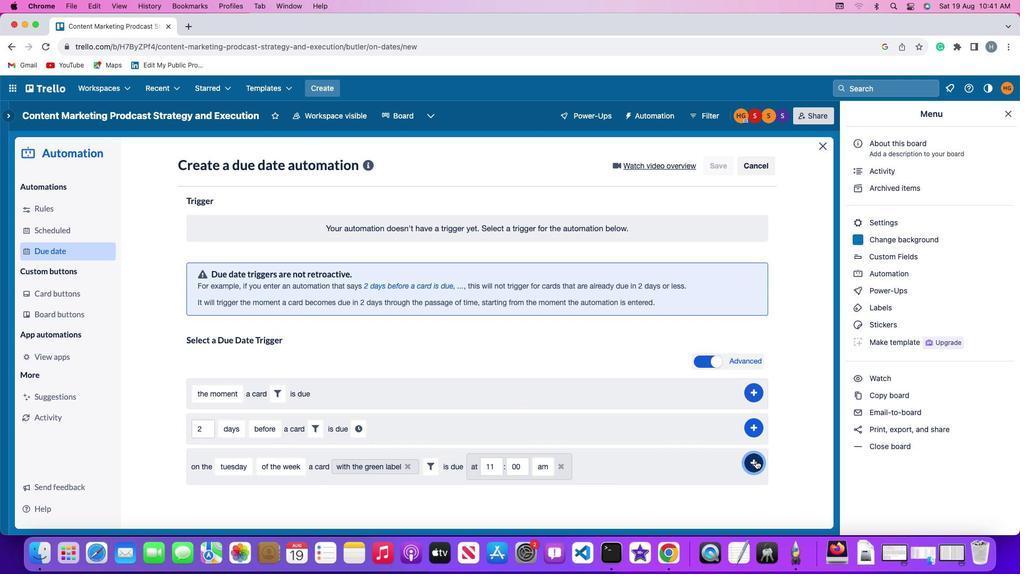 
Action: Mouse moved to (802, 354)
Screenshot: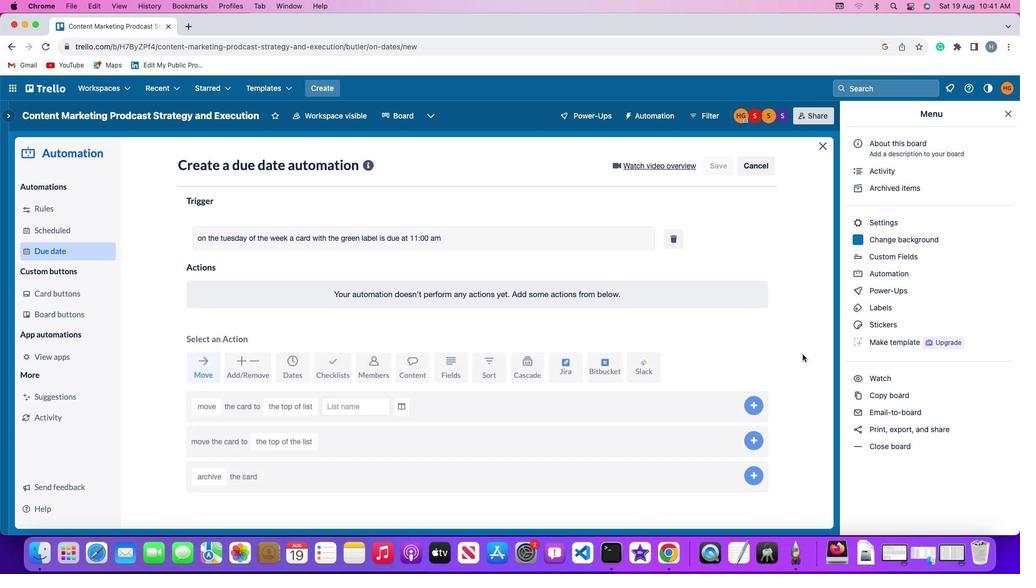 
